Task: Create a due date automation trigger when advanced on, on the tuesday after a card is due add basic assigned to anyone at 11:00 AM.
Action: Mouse moved to (991, 311)
Screenshot: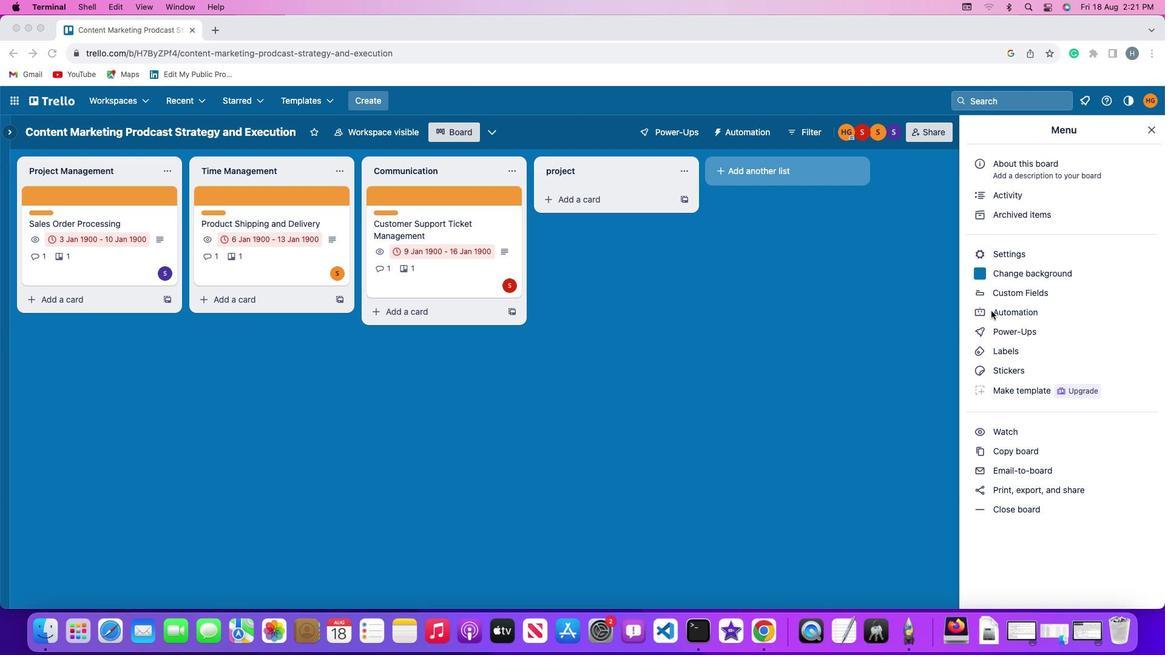 
Action: Mouse pressed left at (991, 311)
Screenshot: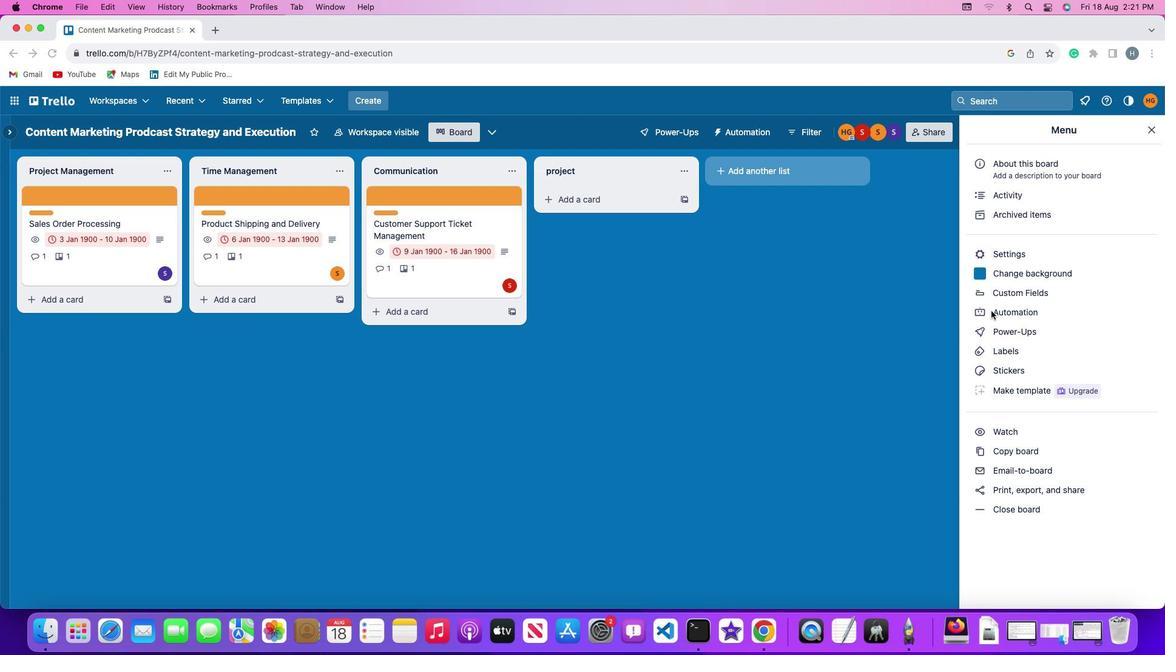 
Action: Mouse pressed left at (991, 311)
Screenshot: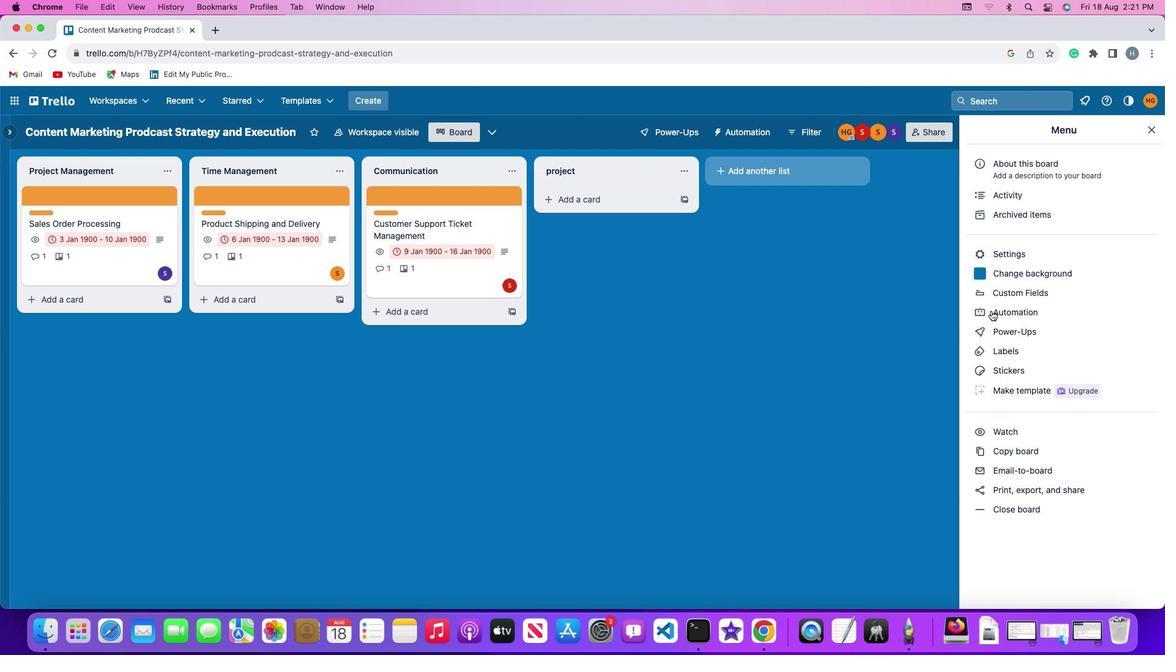 
Action: Mouse moved to (61, 285)
Screenshot: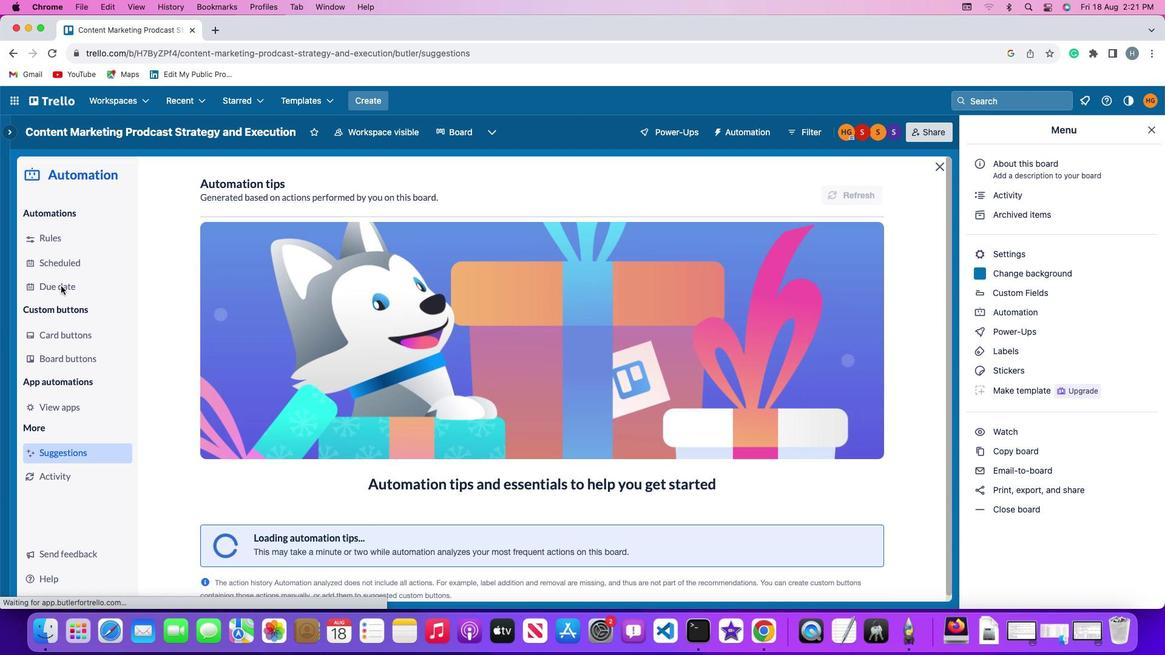 
Action: Mouse pressed left at (61, 285)
Screenshot: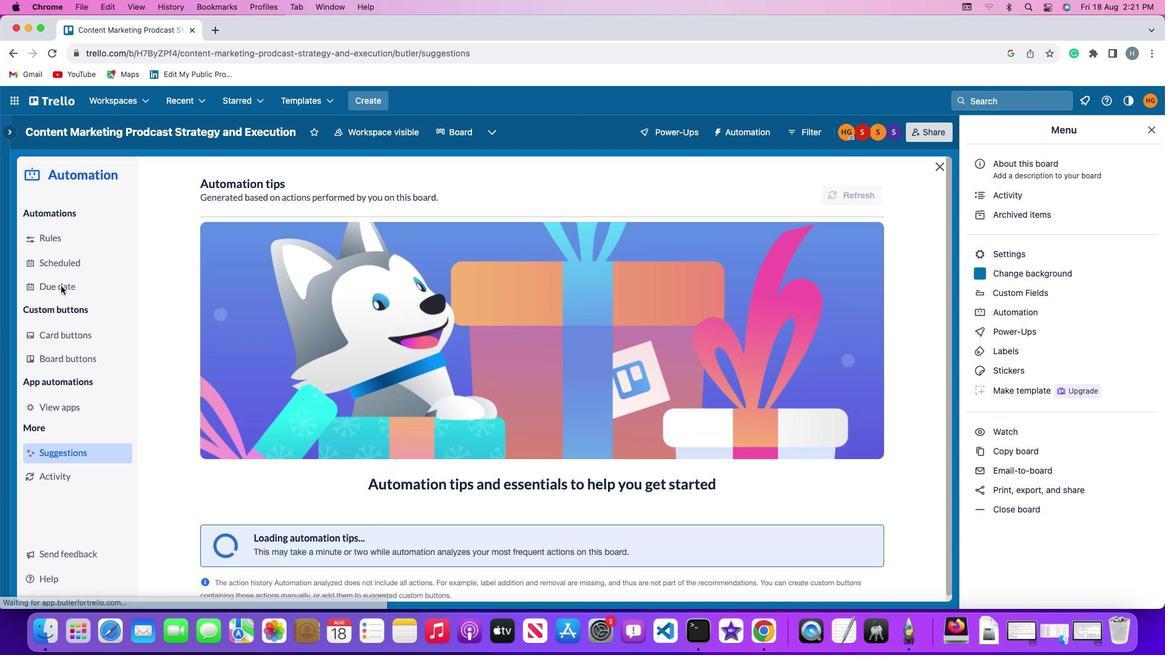 
Action: Mouse moved to (803, 184)
Screenshot: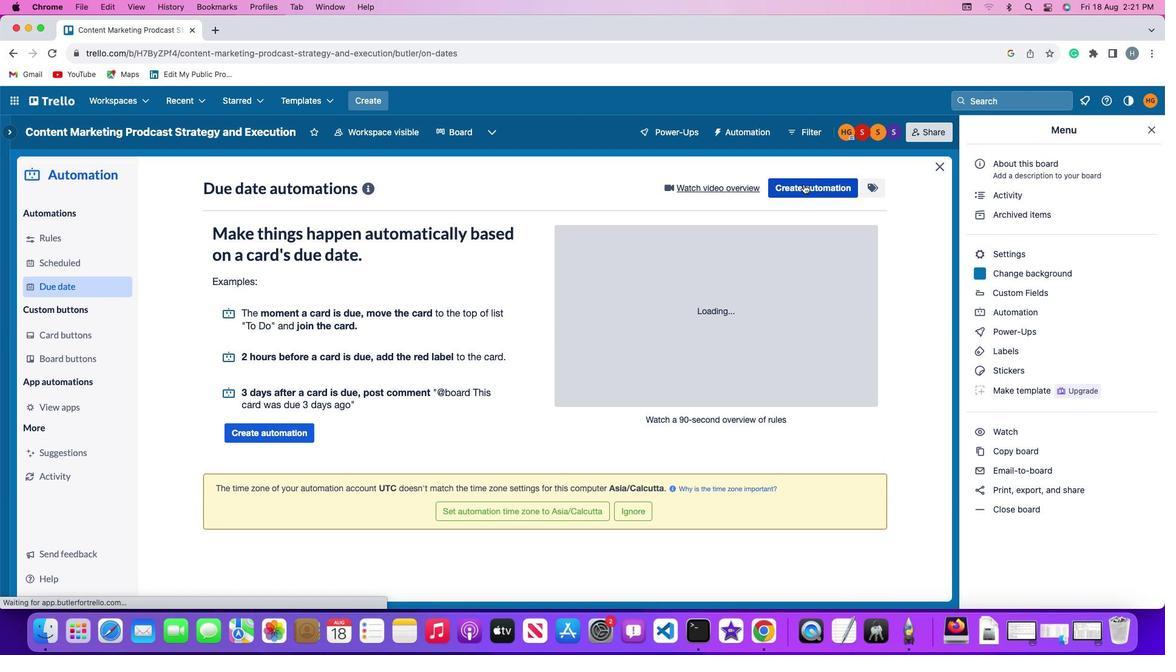 
Action: Mouse pressed left at (803, 184)
Screenshot: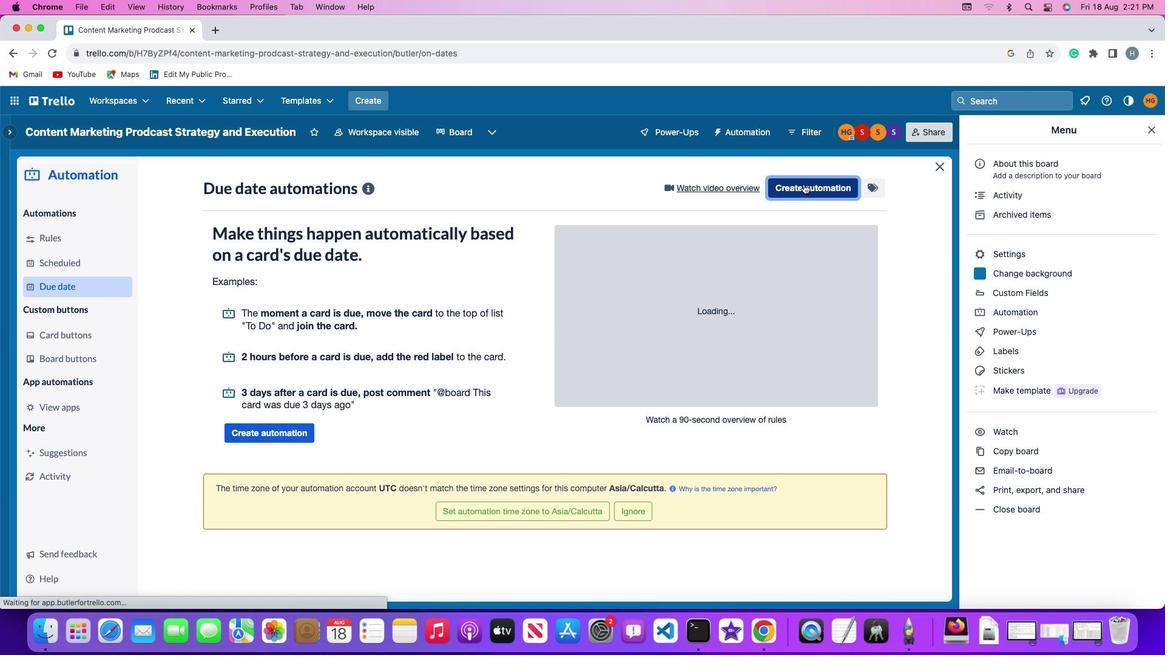 
Action: Mouse moved to (230, 301)
Screenshot: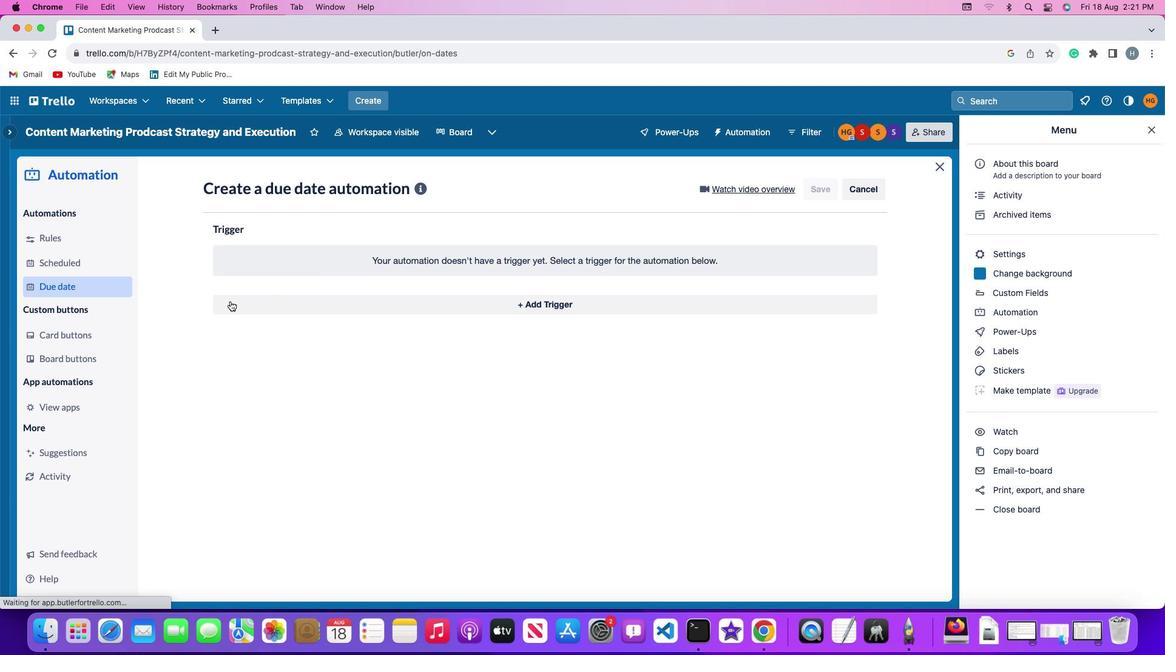 
Action: Mouse pressed left at (230, 301)
Screenshot: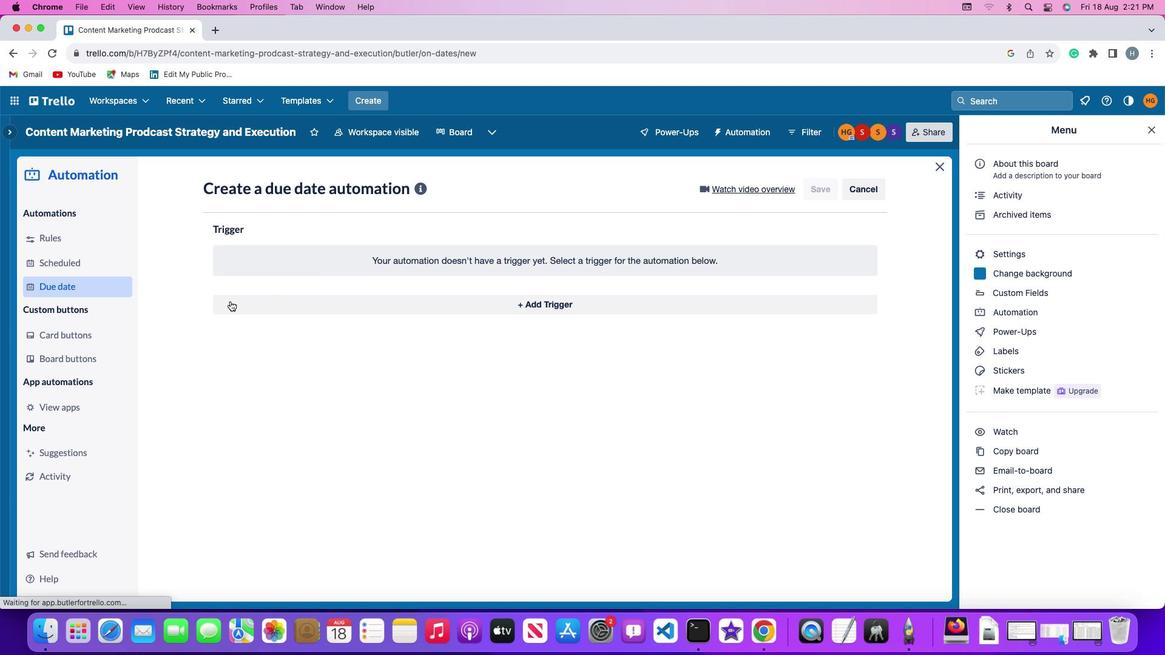 
Action: Mouse moved to (254, 529)
Screenshot: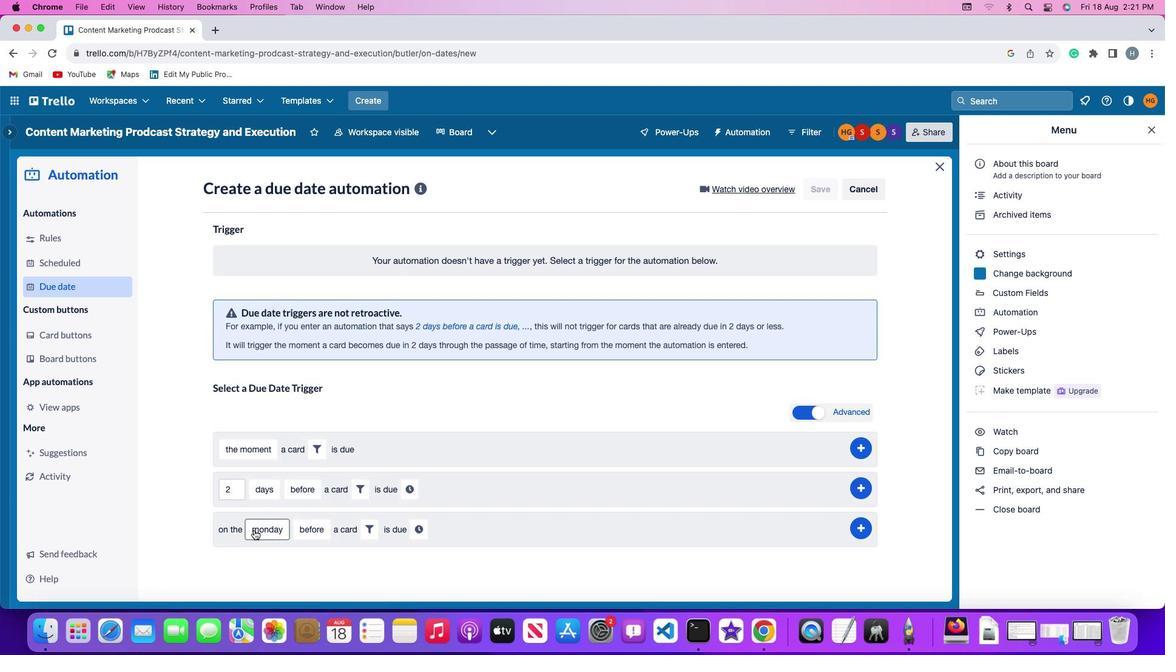 
Action: Mouse pressed left at (254, 529)
Screenshot: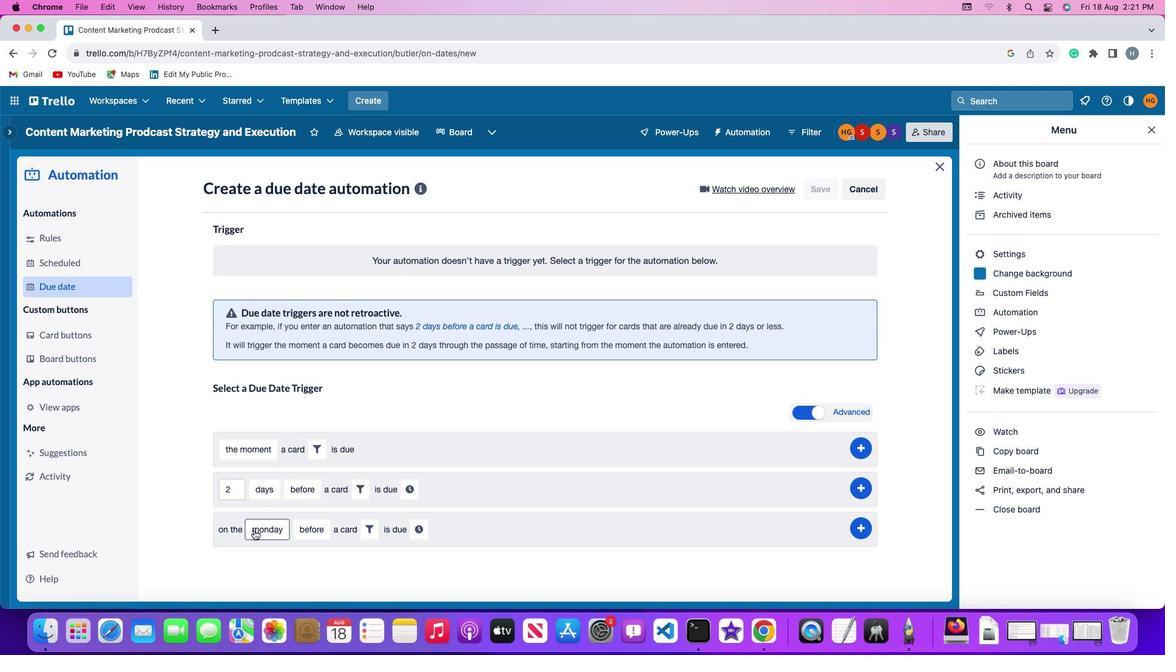 
Action: Mouse moved to (270, 387)
Screenshot: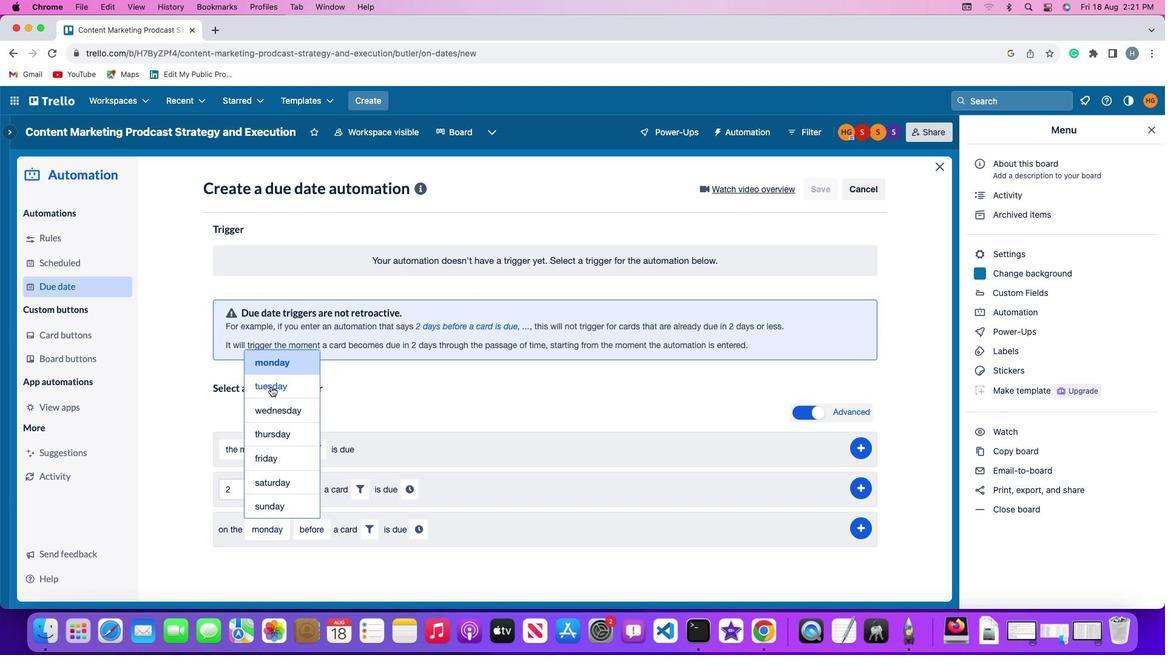 
Action: Mouse pressed left at (270, 387)
Screenshot: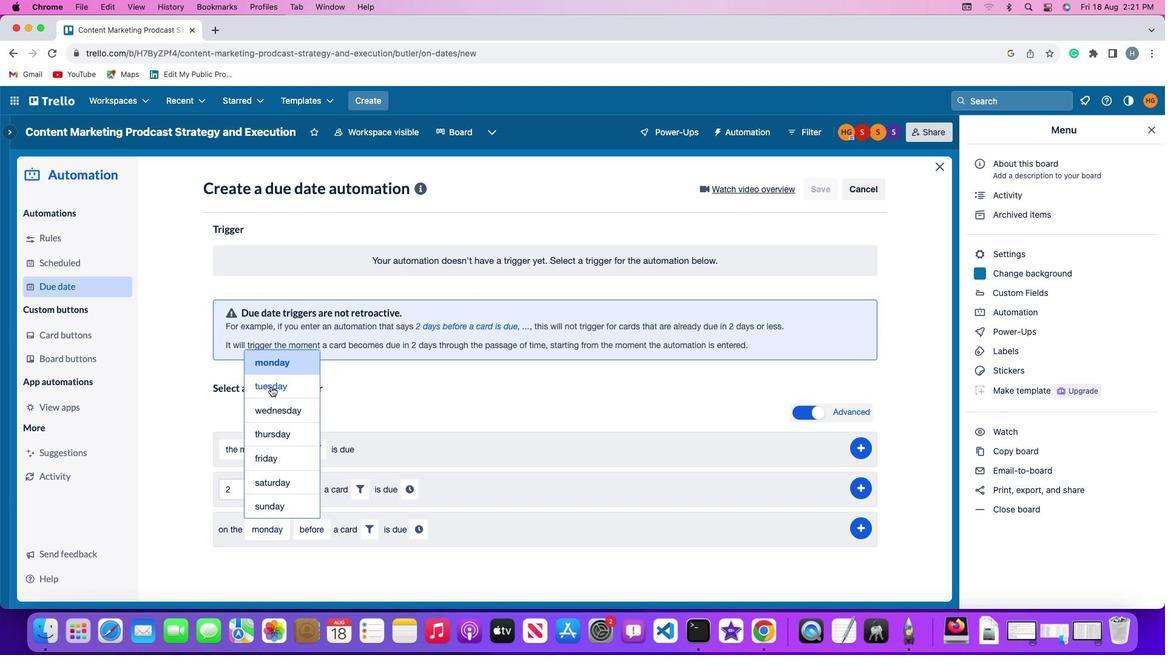 
Action: Mouse moved to (311, 535)
Screenshot: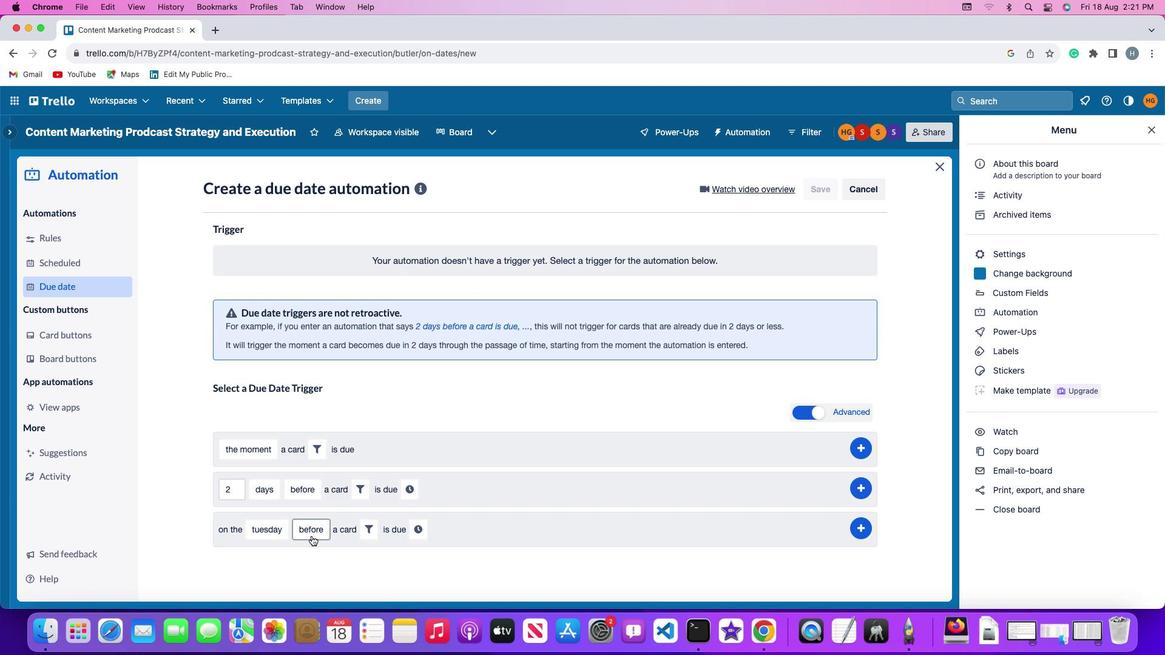 
Action: Mouse pressed left at (311, 535)
Screenshot: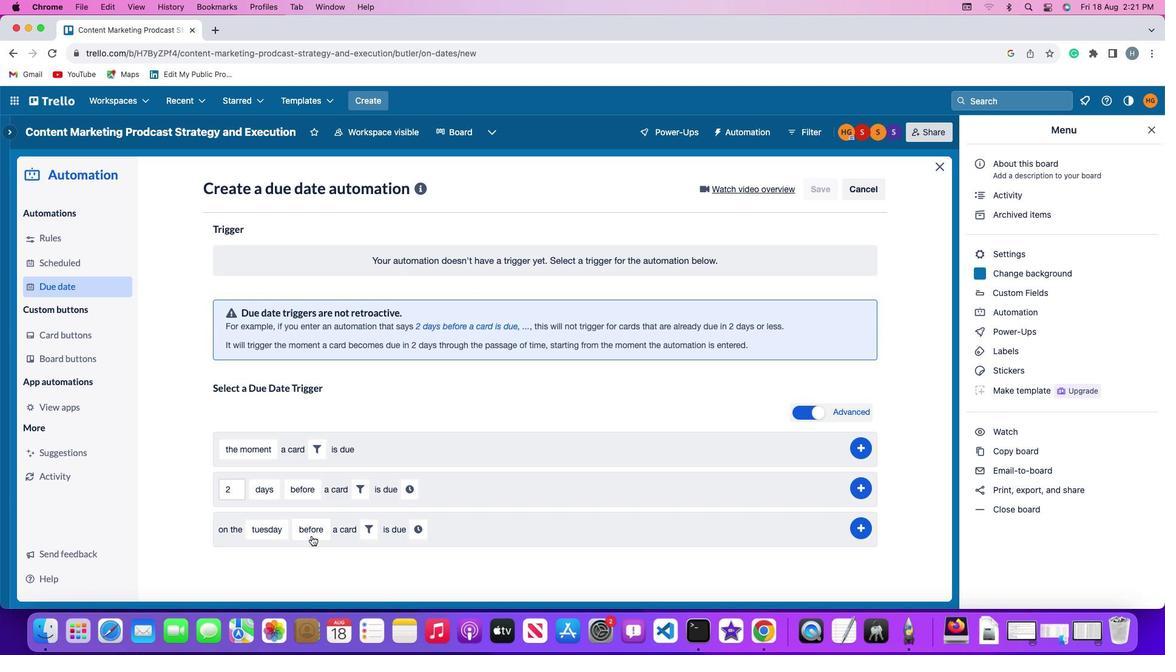 
Action: Mouse moved to (328, 456)
Screenshot: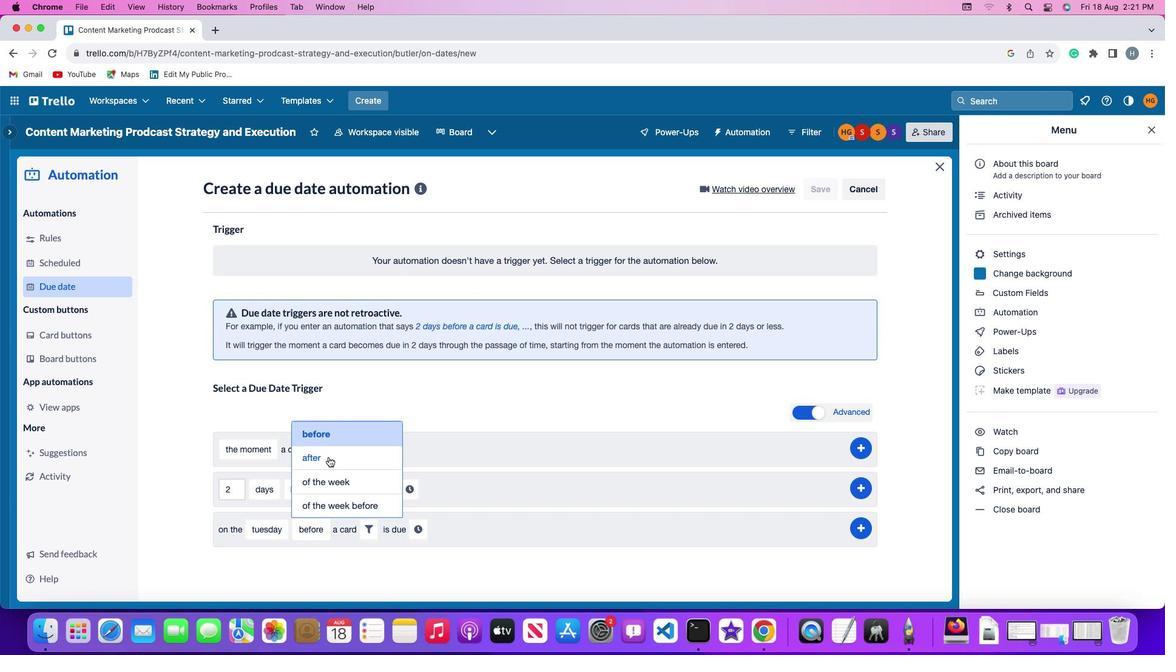 
Action: Mouse pressed left at (328, 456)
Screenshot: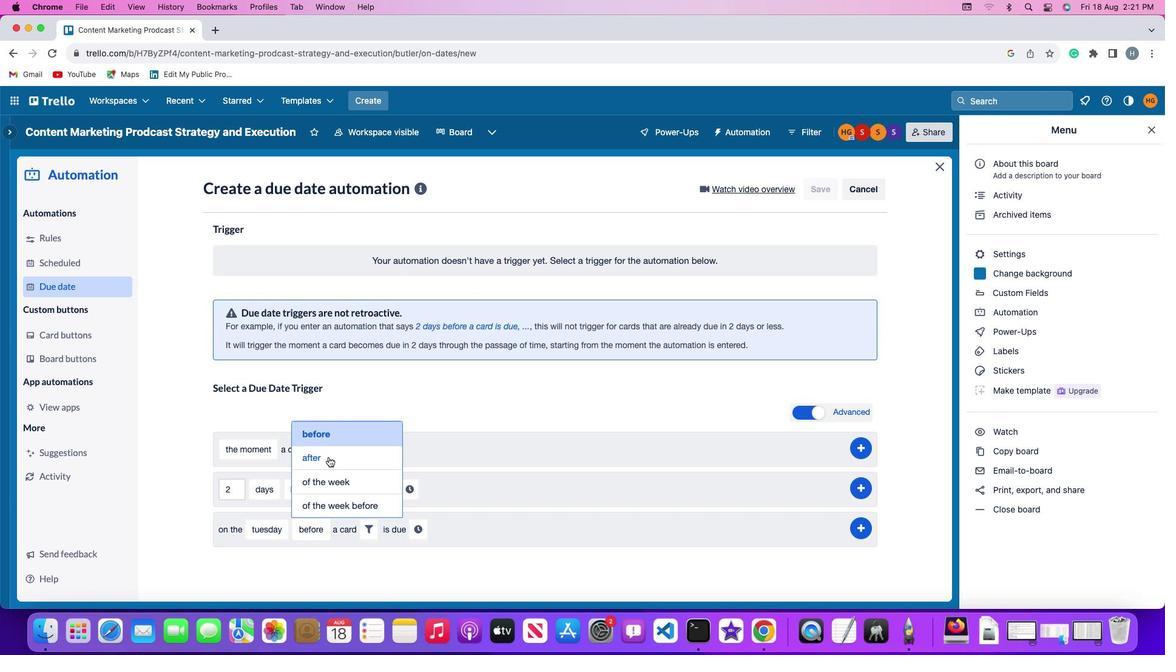 
Action: Mouse moved to (364, 524)
Screenshot: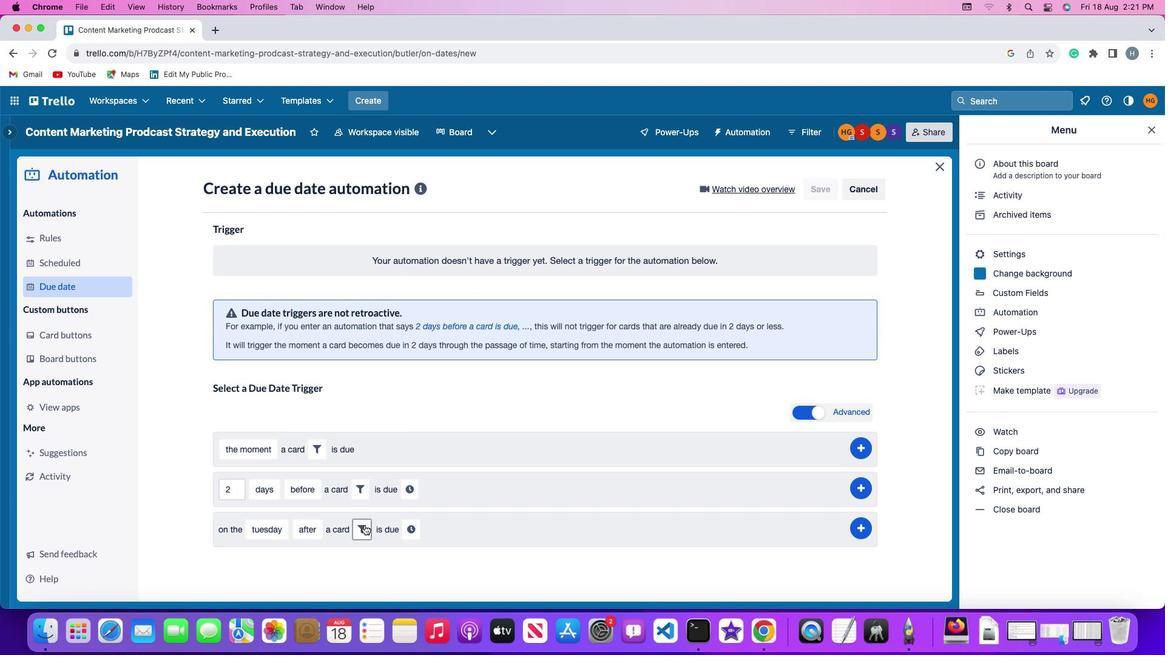 
Action: Mouse pressed left at (364, 524)
Screenshot: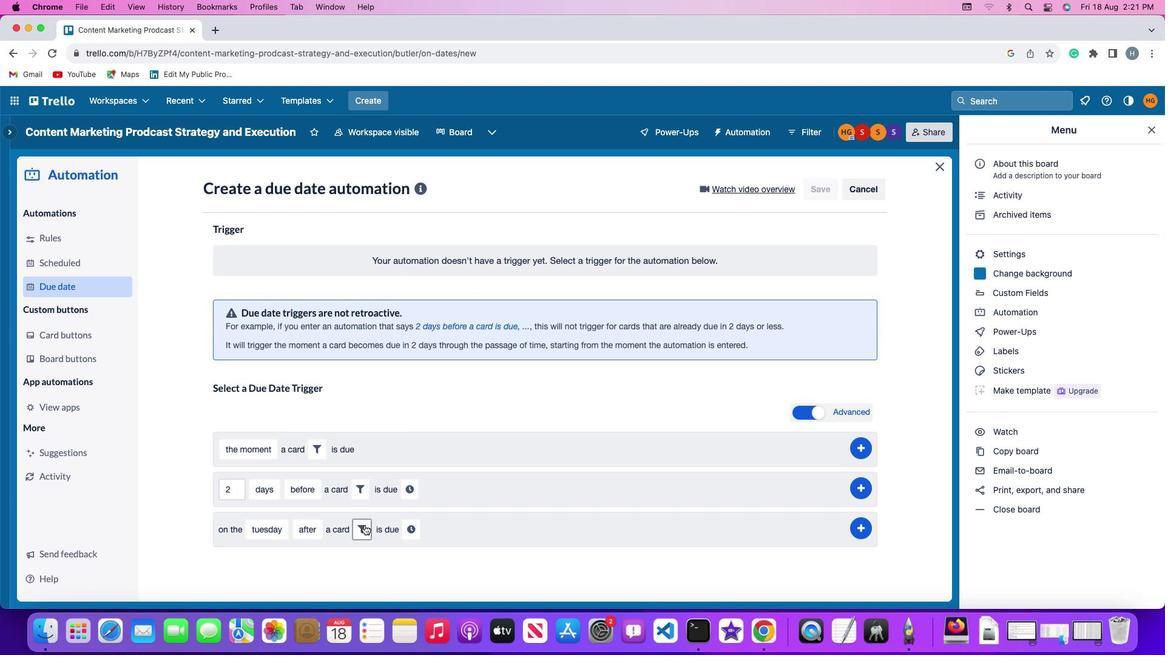 
Action: Mouse moved to (337, 560)
Screenshot: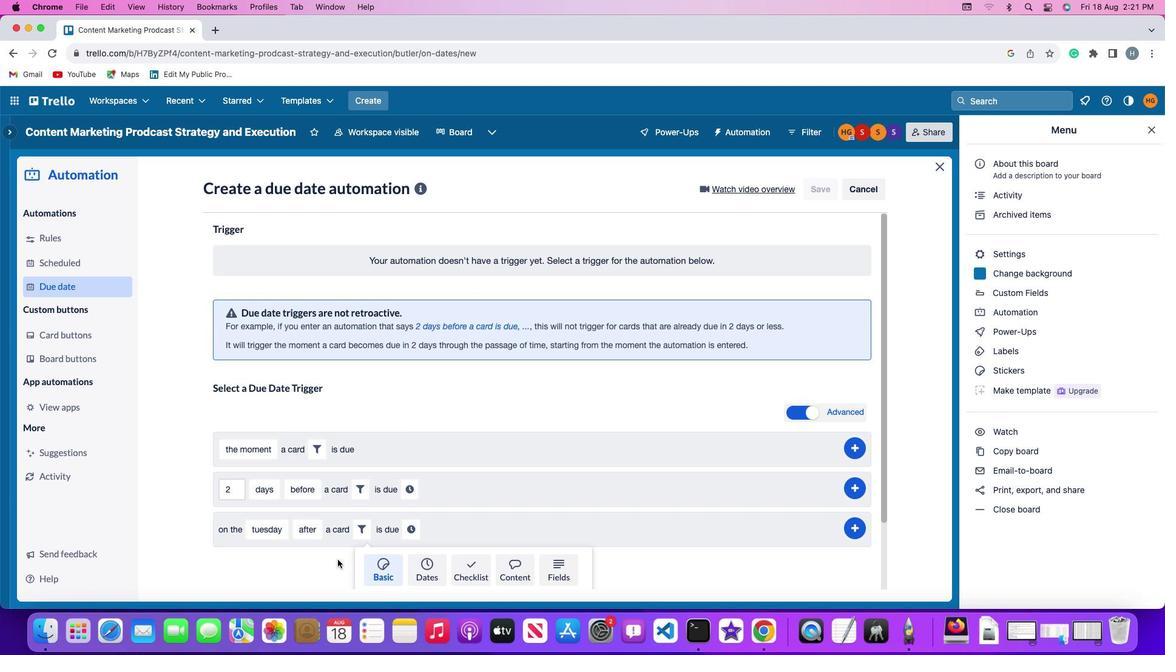 
Action: Mouse scrolled (337, 560) with delta (0, 0)
Screenshot: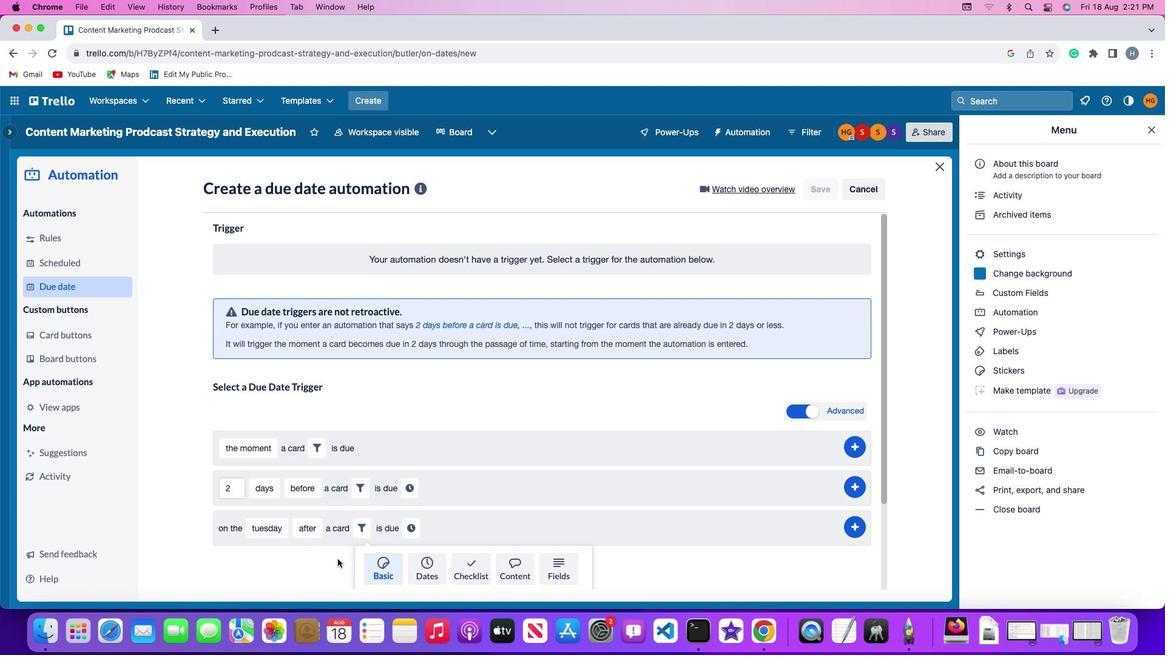 
Action: Mouse scrolled (337, 560) with delta (0, 0)
Screenshot: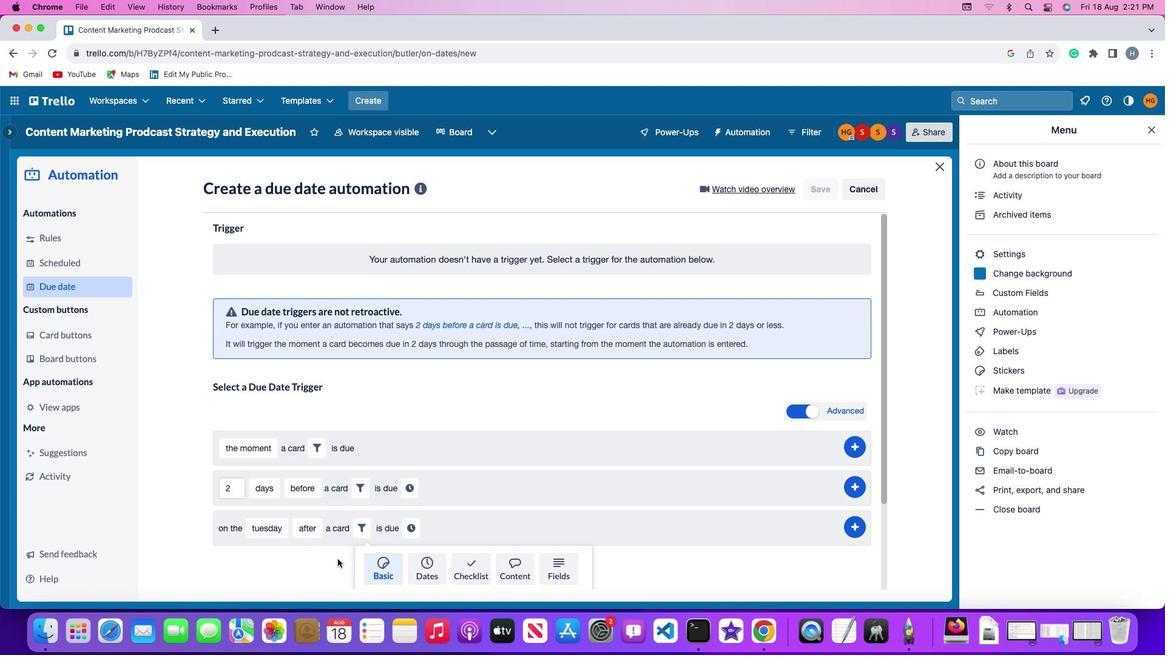 
Action: Mouse scrolled (337, 560) with delta (0, -1)
Screenshot: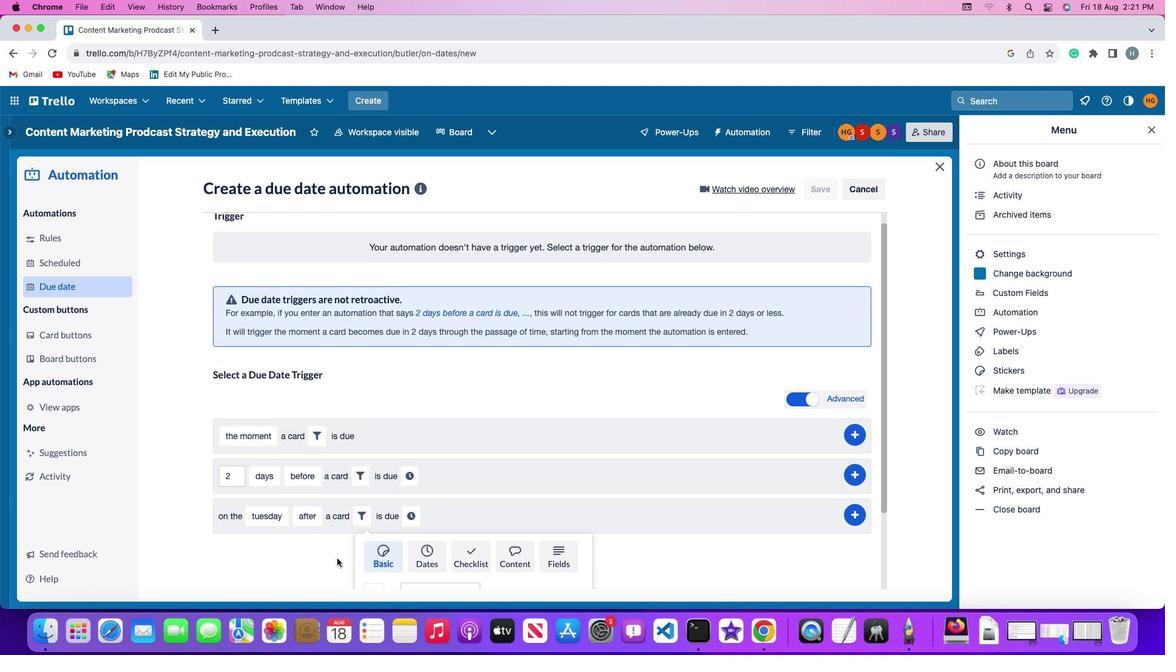 
Action: Mouse scrolled (337, 560) with delta (0, -3)
Screenshot: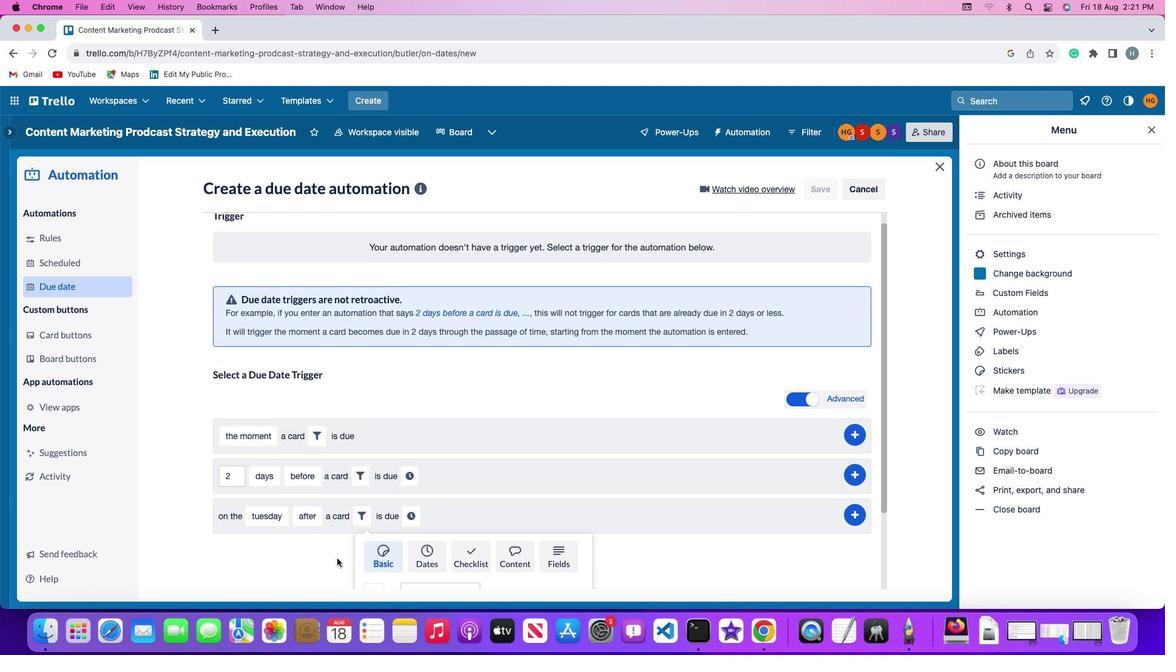 
Action: Mouse moved to (337, 559)
Screenshot: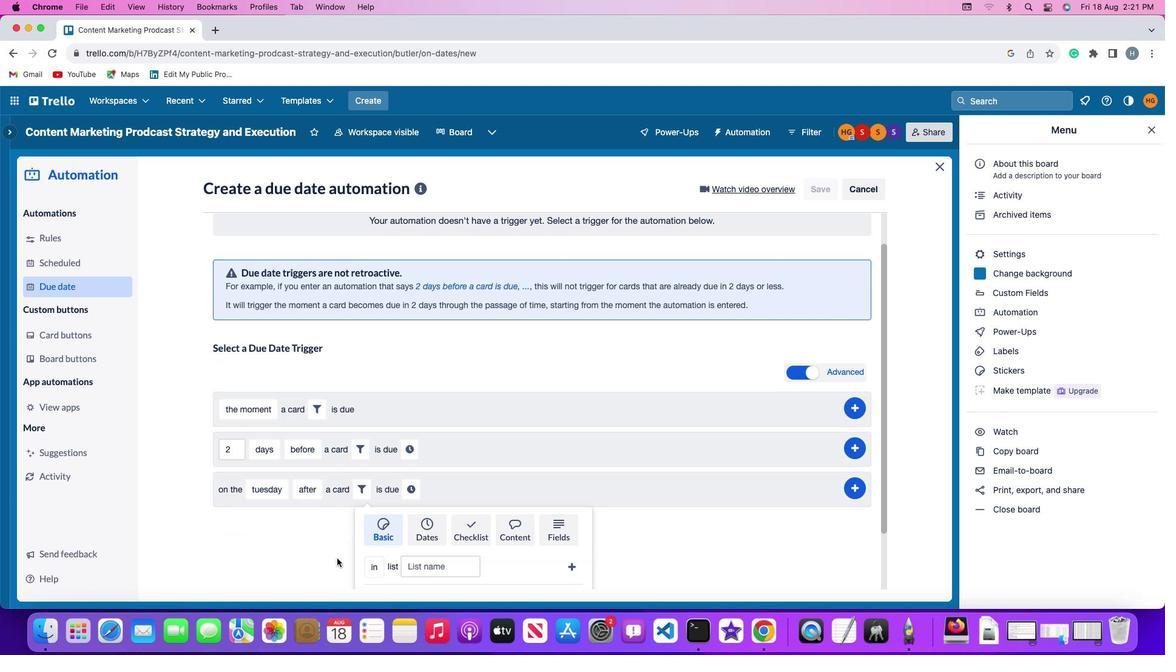 
Action: Mouse scrolled (337, 559) with delta (0, -3)
Screenshot: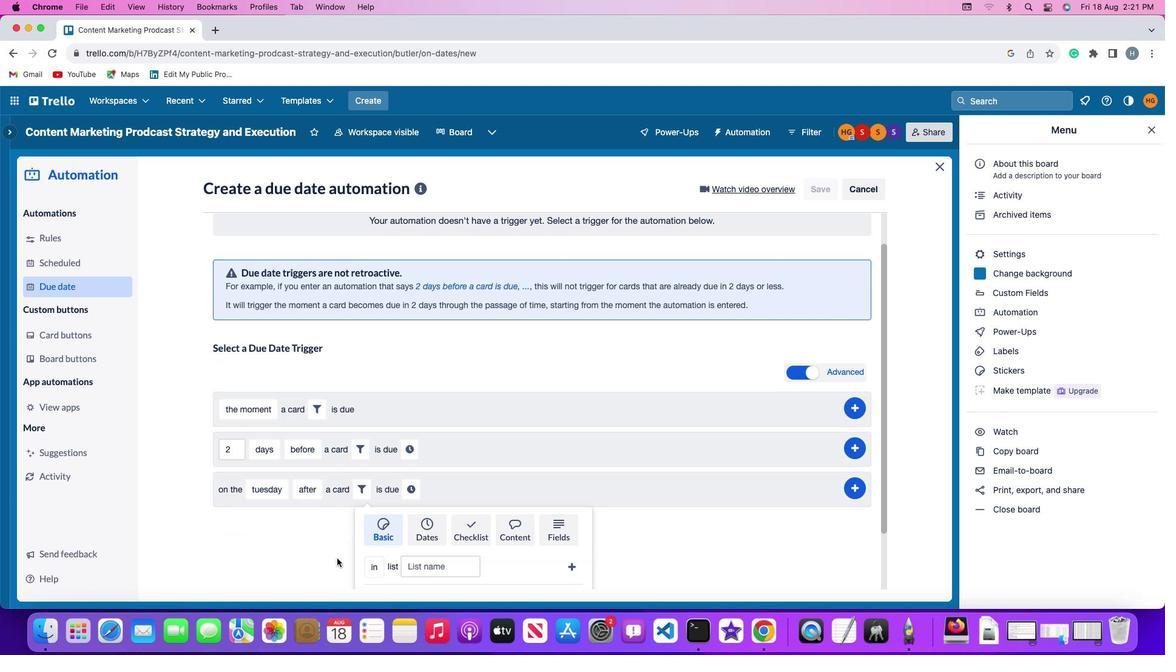 
Action: Mouse moved to (336, 558)
Screenshot: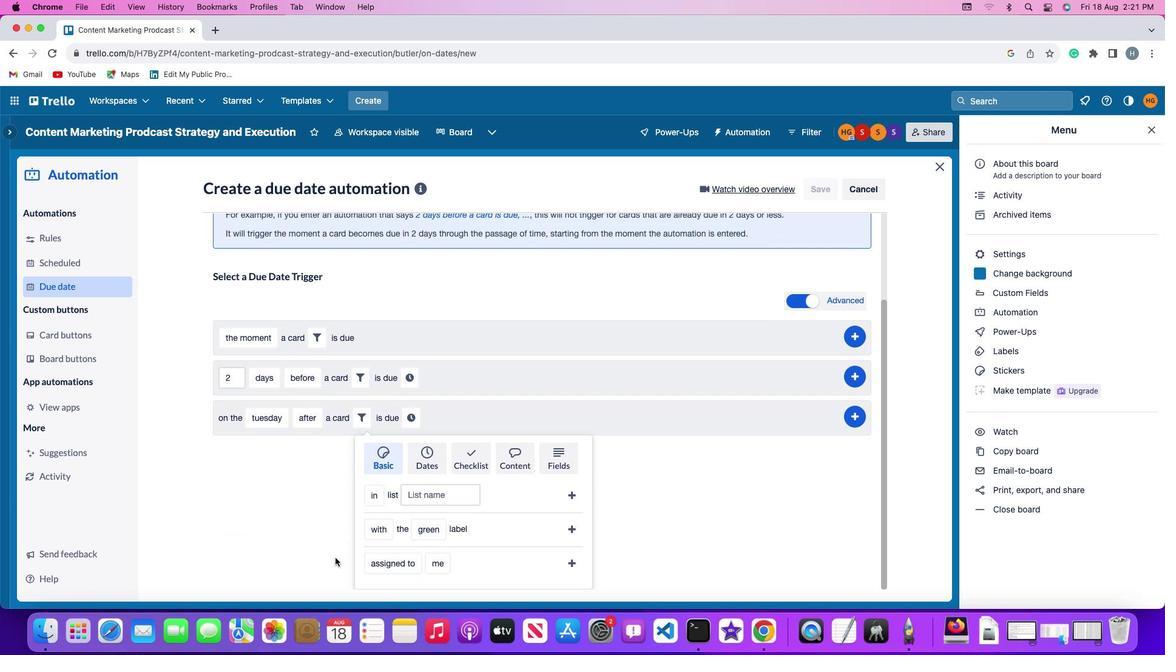 
Action: Mouse scrolled (336, 558) with delta (0, 0)
Screenshot: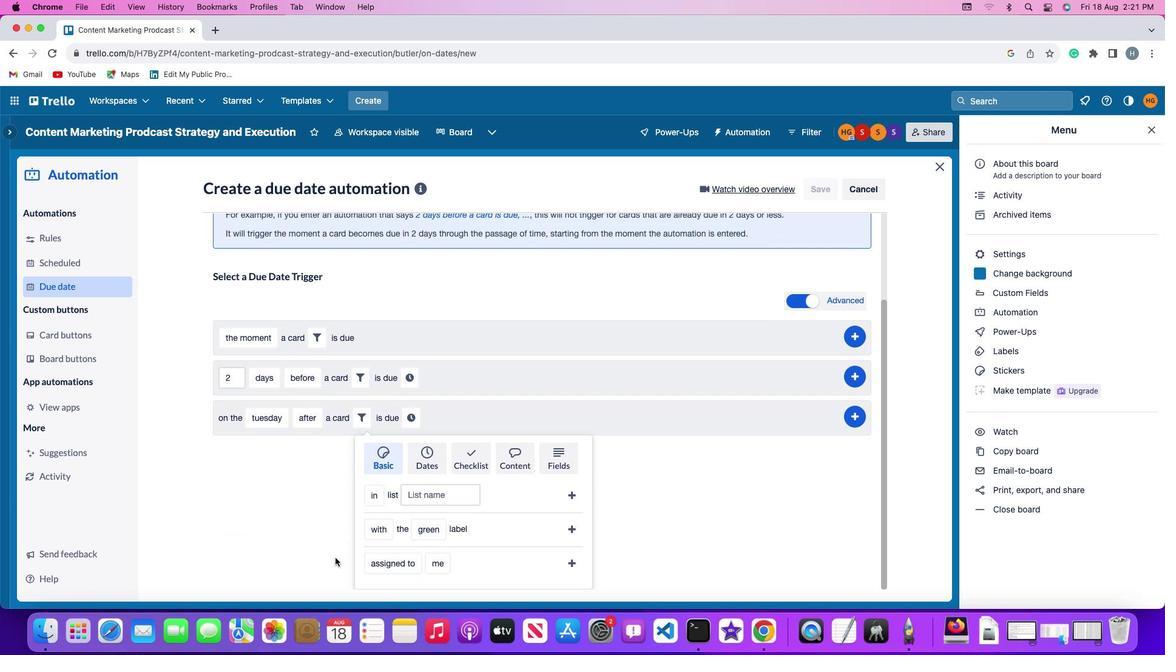 
Action: Mouse moved to (335, 558)
Screenshot: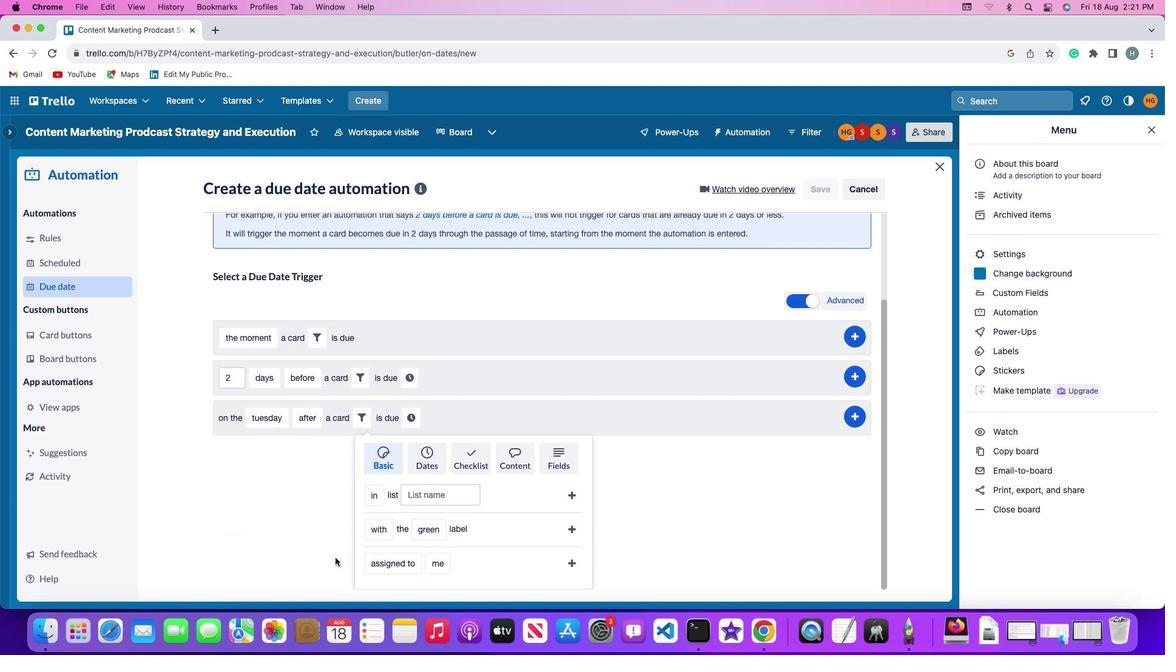 
Action: Mouse scrolled (335, 558) with delta (0, 0)
Screenshot: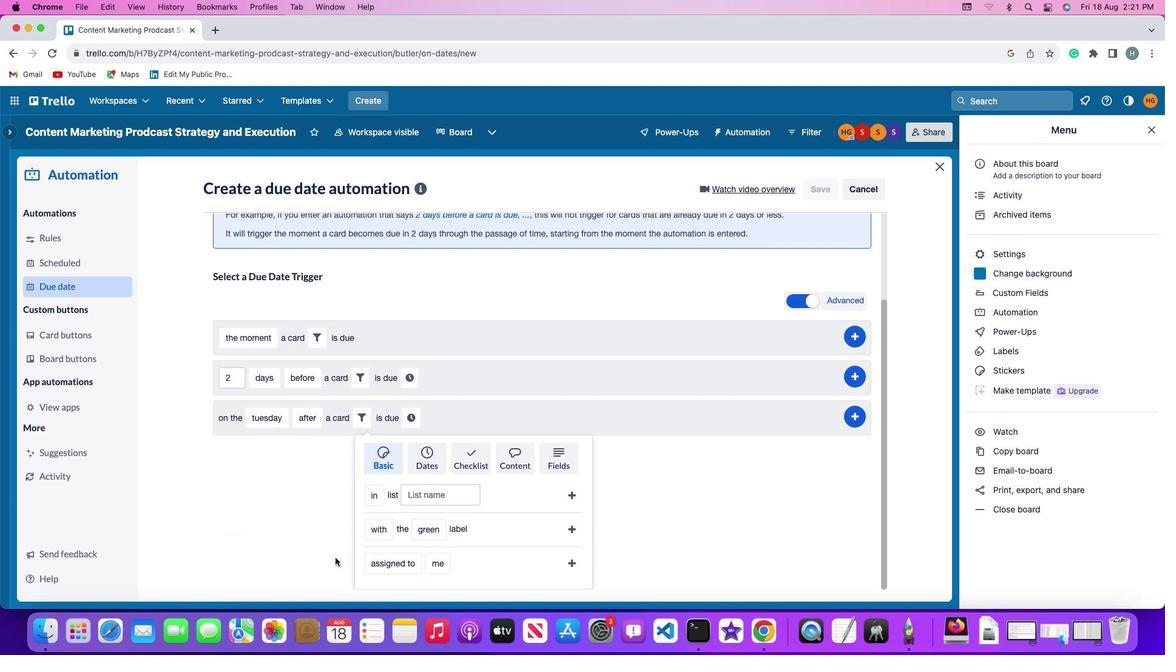 
Action: Mouse scrolled (335, 558) with delta (0, -1)
Screenshot: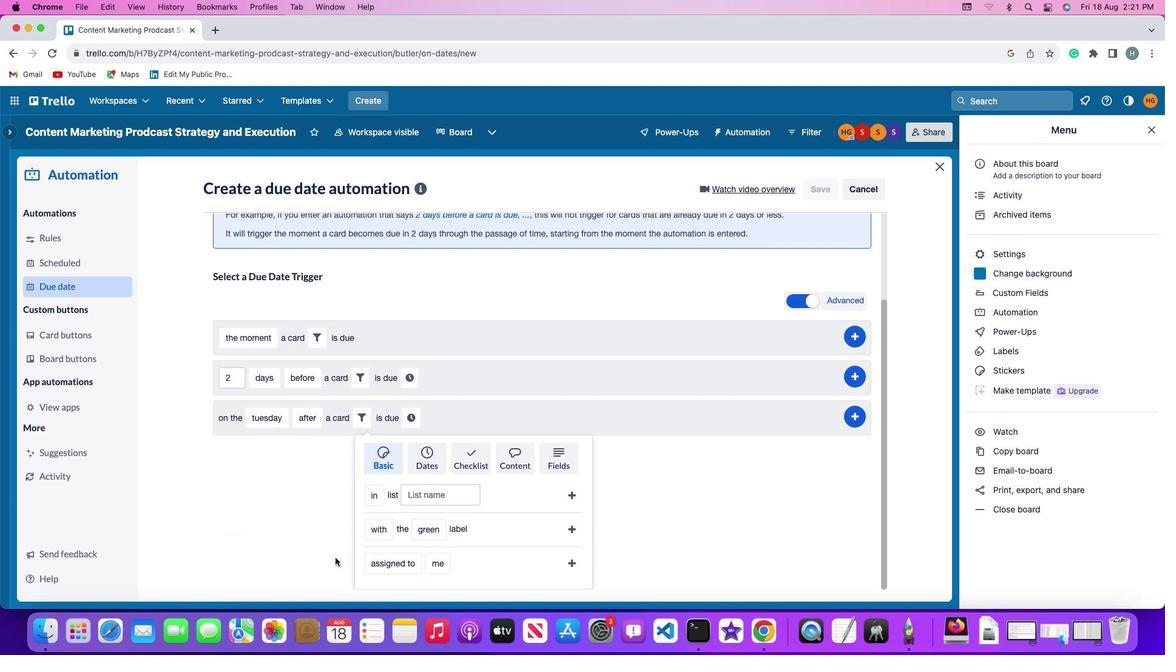 
Action: Mouse scrolled (335, 558) with delta (0, -3)
Screenshot: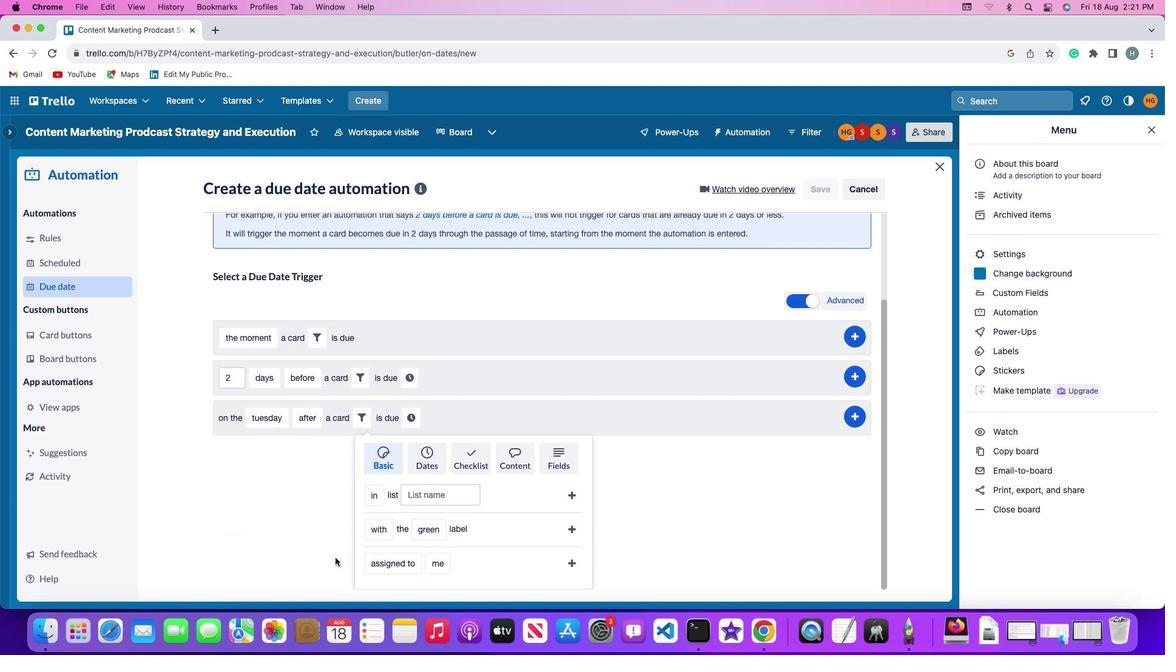 
Action: Mouse scrolled (335, 558) with delta (0, -3)
Screenshot: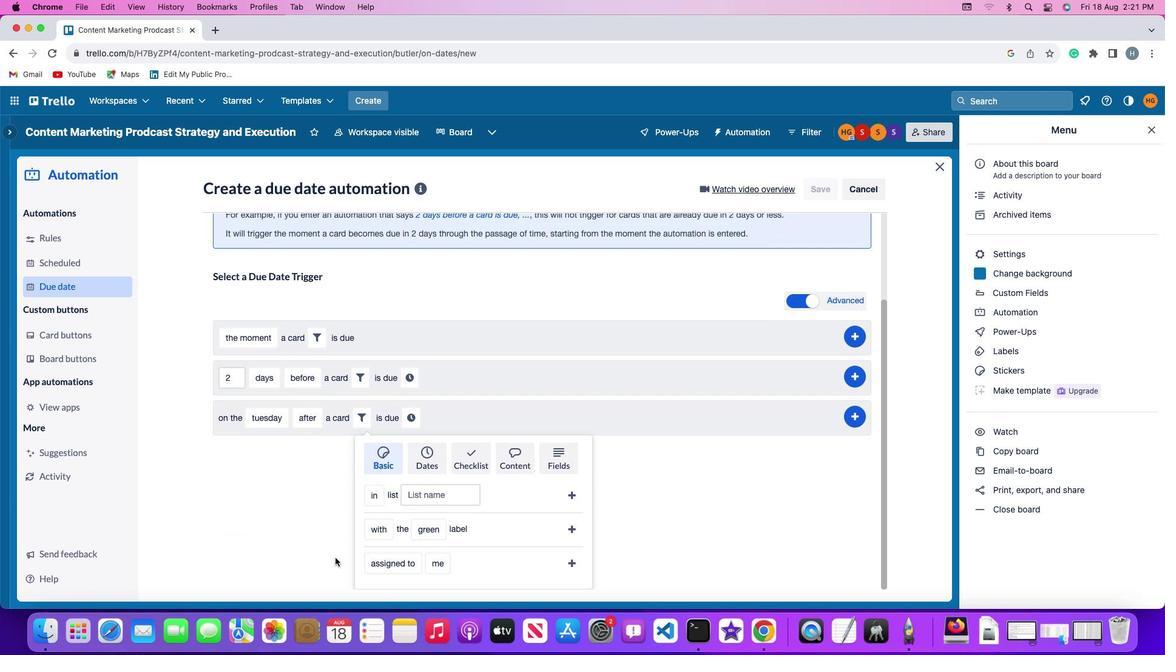 
Action: Mouse moved to (384, 567)
Screenshot: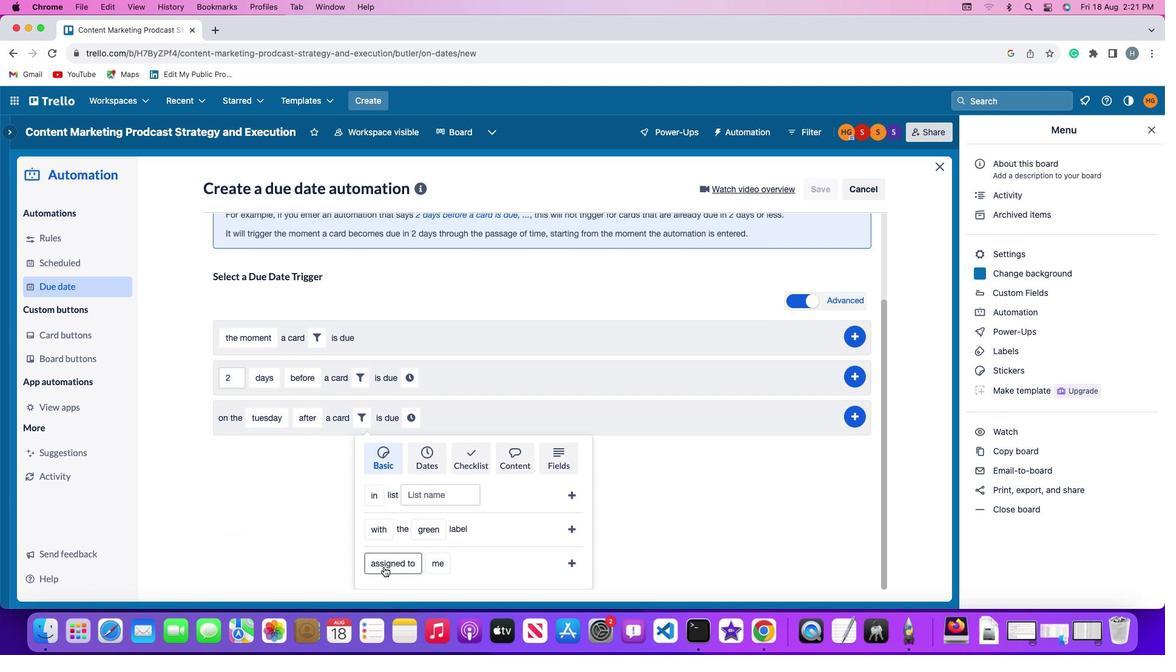 
Action: Mouse pressed left at (384, 567)
Screenshot: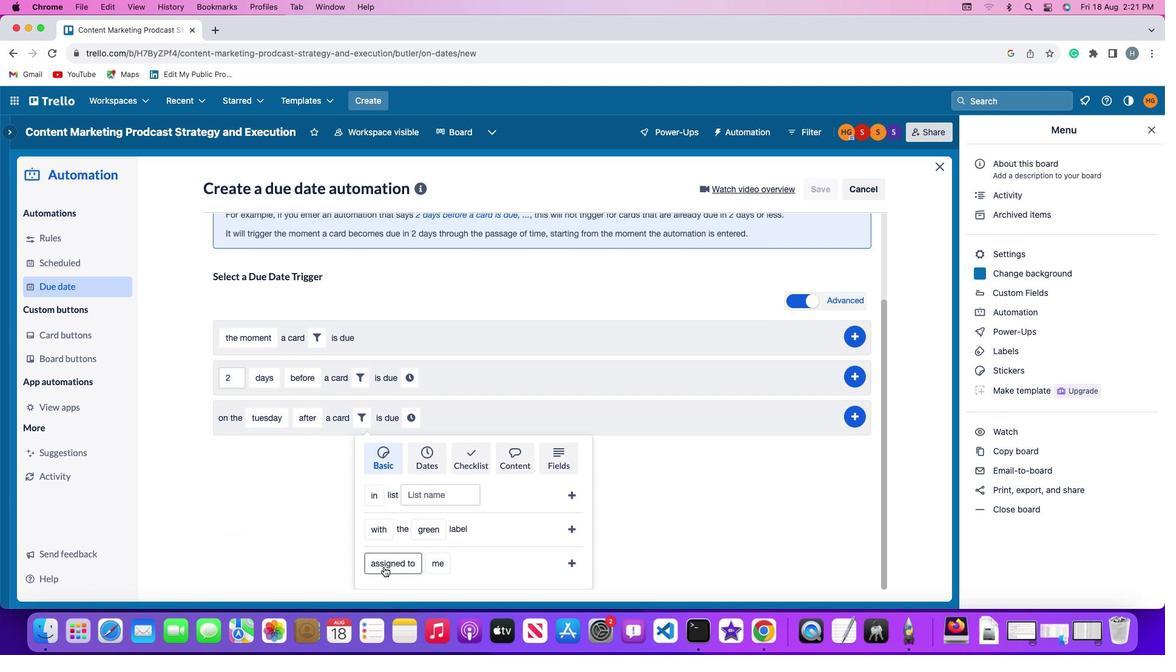 
Action: Mouse moved to (399, 492)
Screenshot: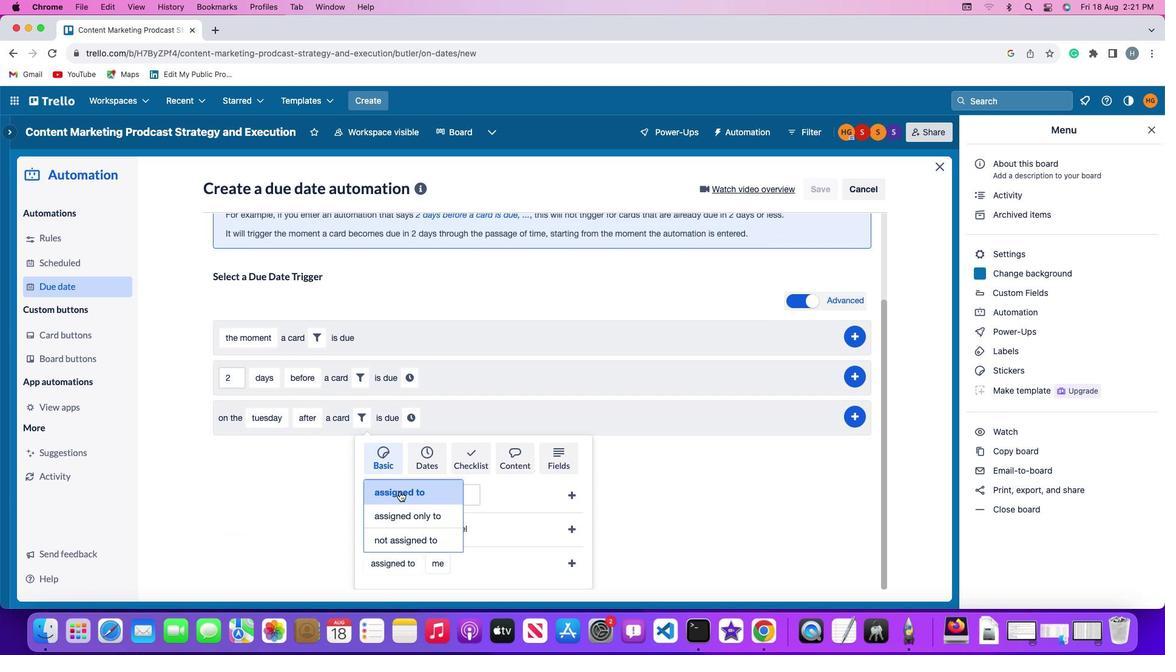 
Action: Mouse pressed left at (399, 492)
Screenshot: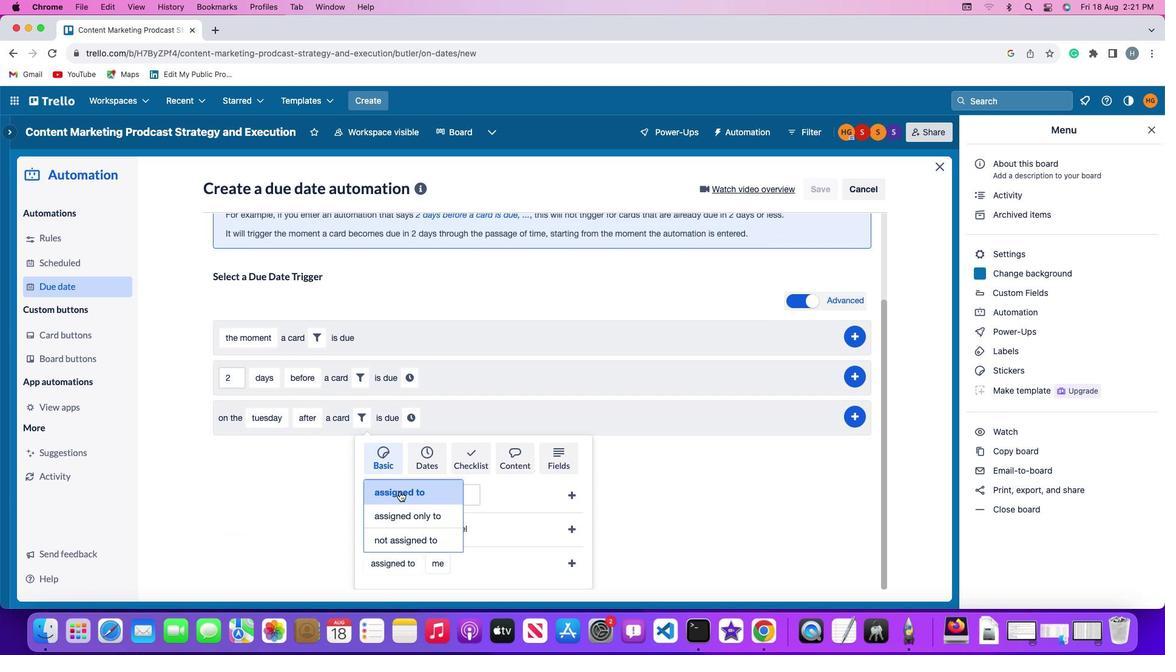 
Action: Mouse moved to (434, 571)
Screenshot: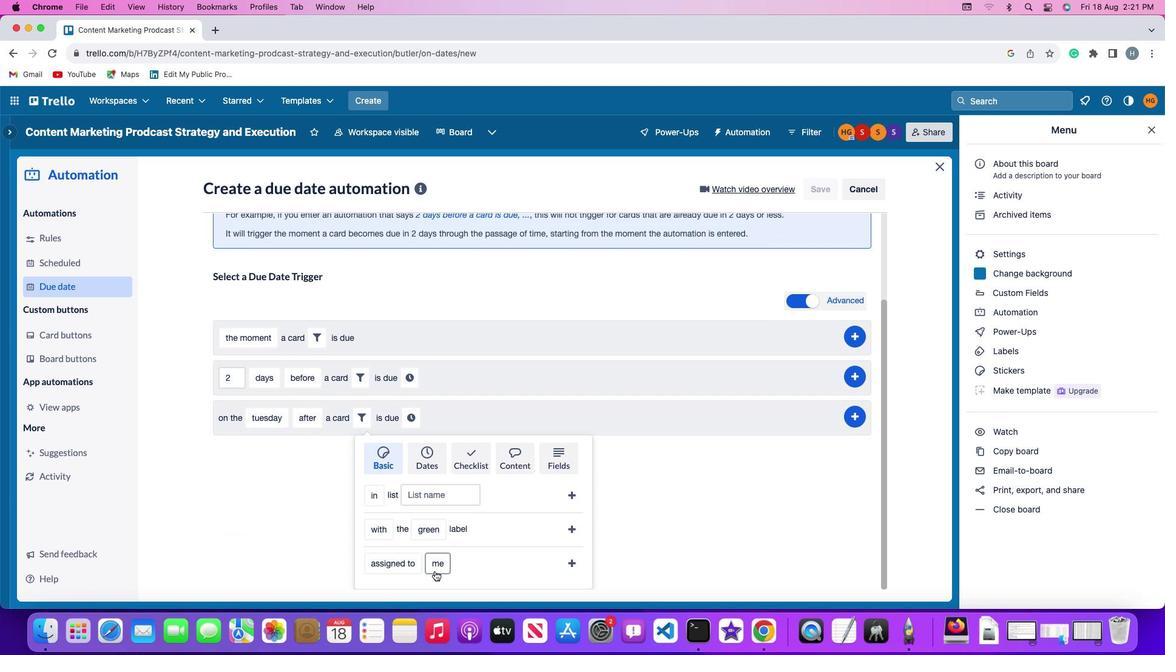 
Action: Mouse pressed left at (434, 571)
Screenshot: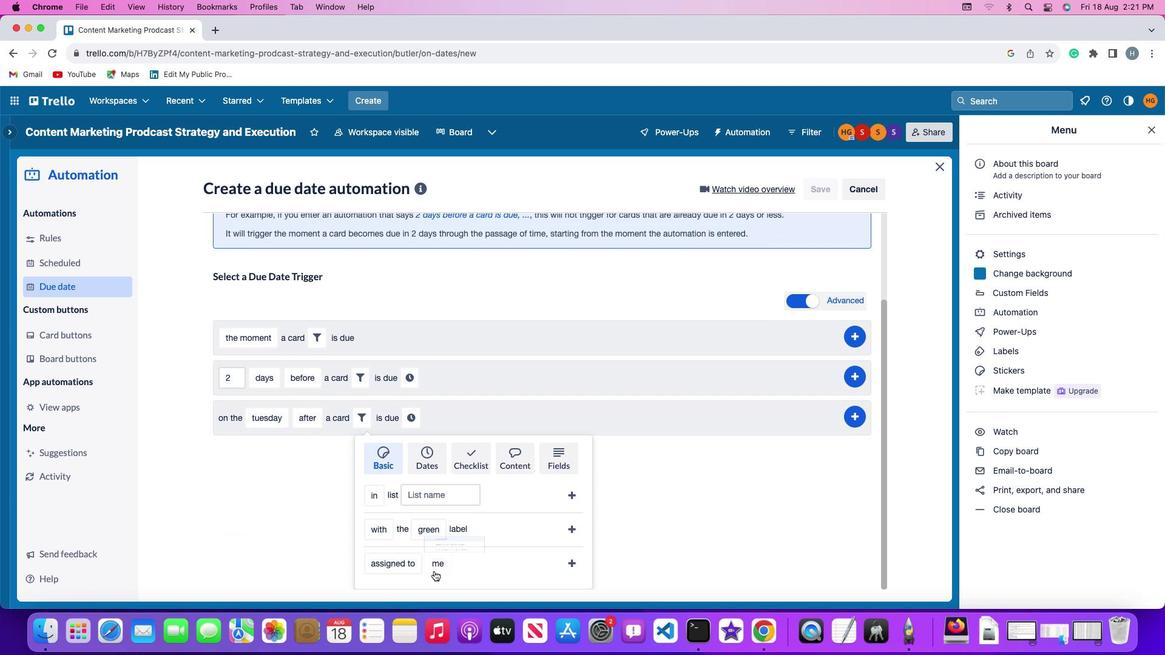 
Action: Mouse moved to (450, 508)
Screenshot: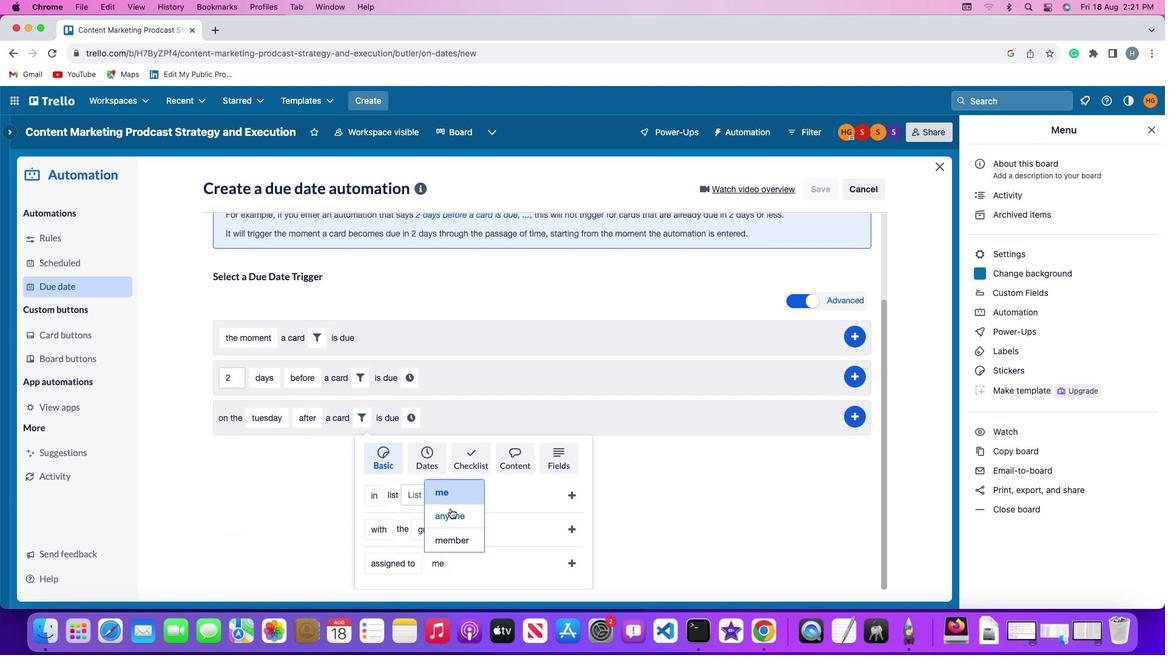 
Action: Mouse pressed left at (450, 508)
Screenshot: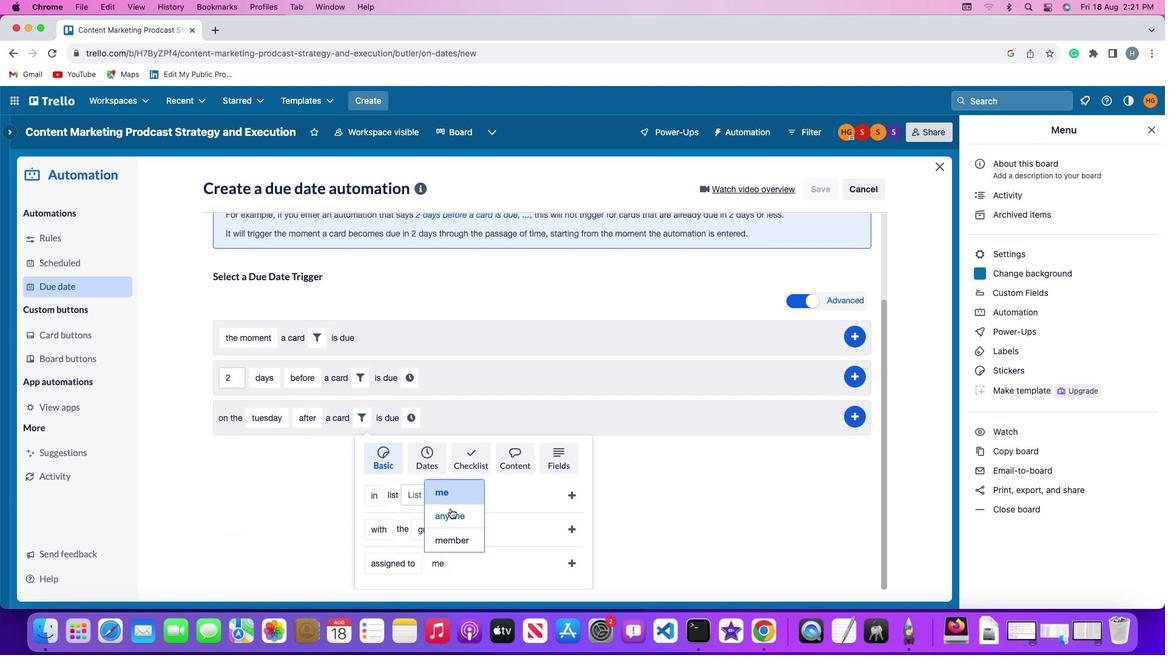
Action: Mouse moved to (573, 563)
Screenshot: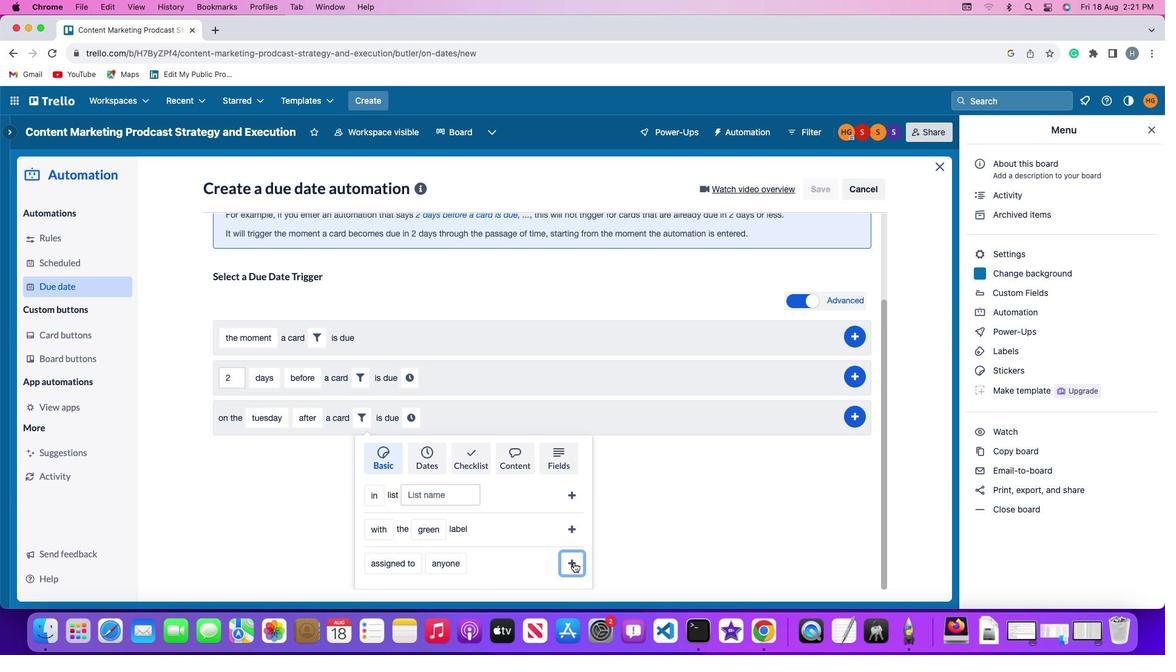 
Action: Mouse pressed left at (573, 563)
Screenshot: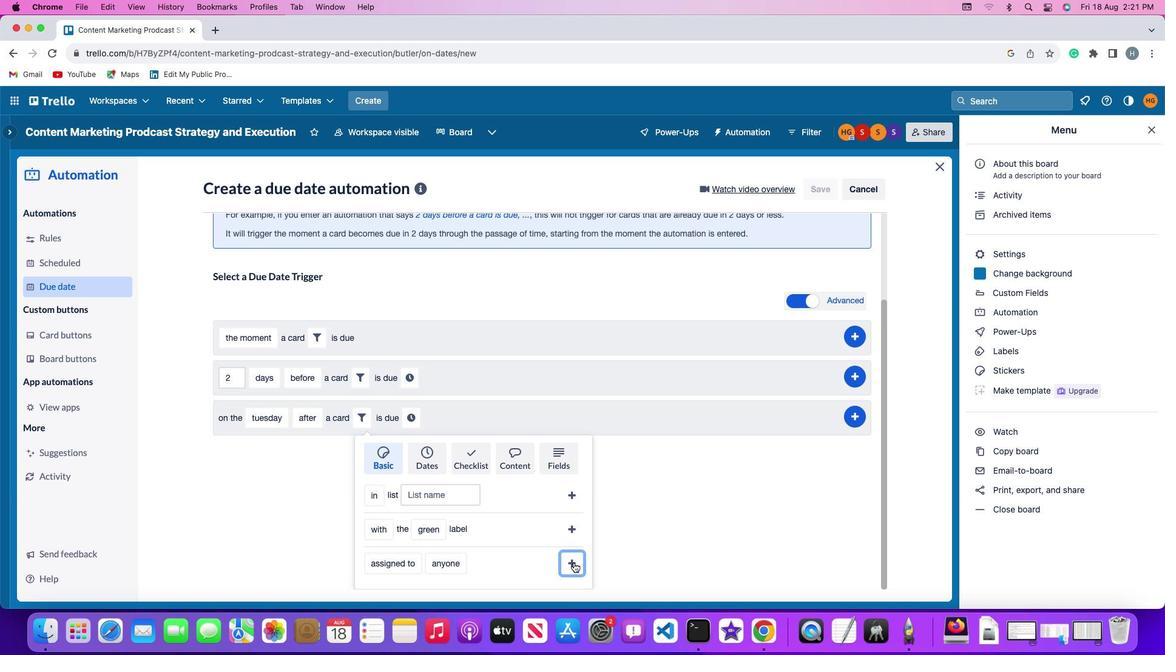 
Action: Mouse moved to (517, 529)
Screenshot: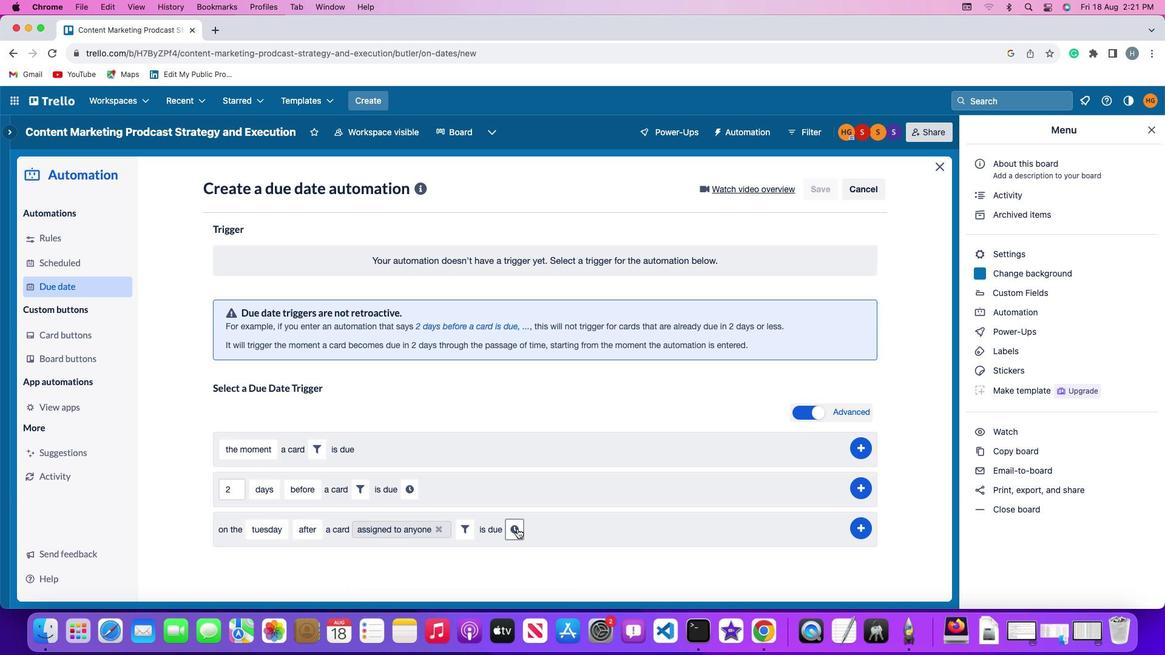 
Action: Mouse pressed left at (517, 529)
Screenshot: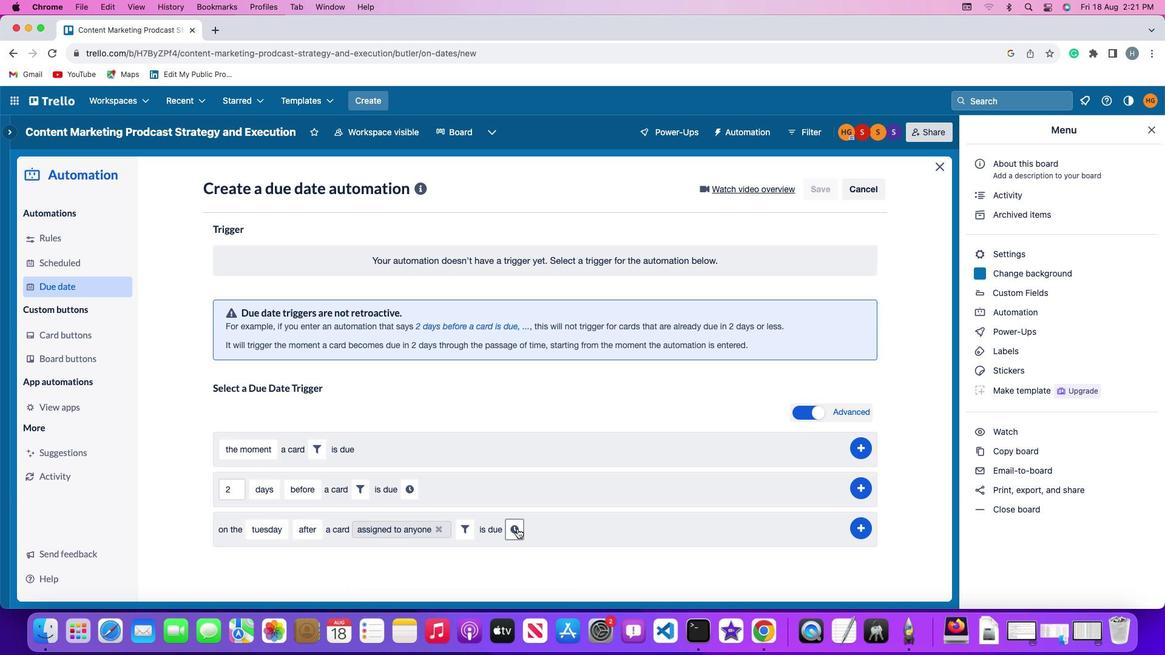 
Action: Mouse moved to (540, 531)
Screenshot: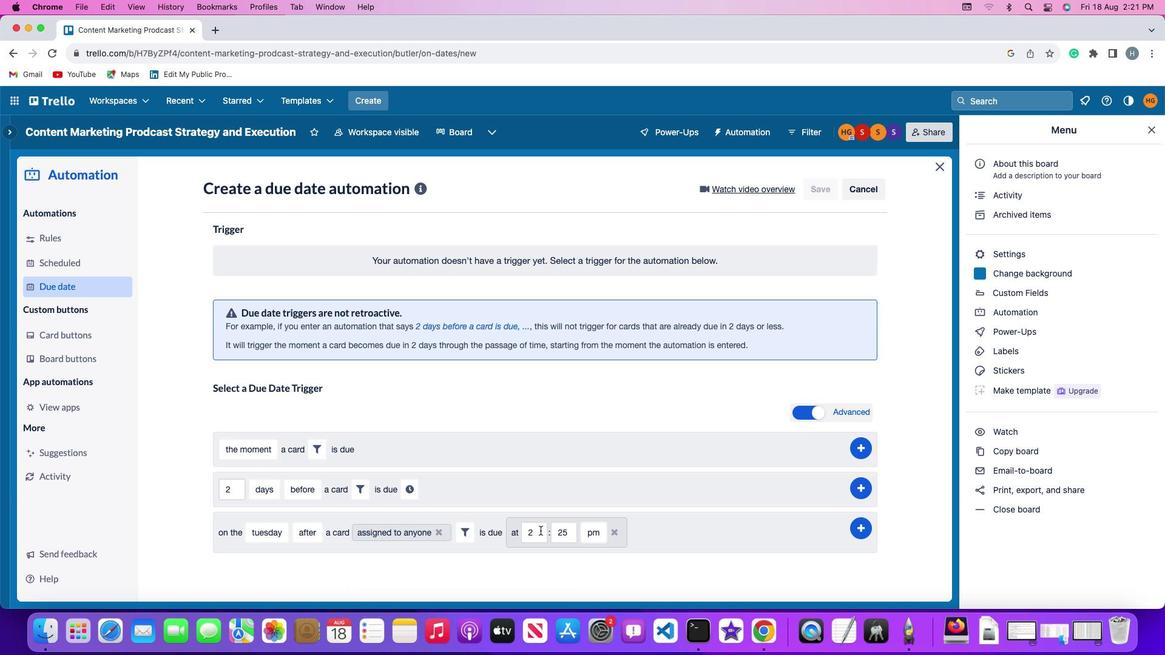 
Action: Mouse pressed left at (540, 531)
Screenshot: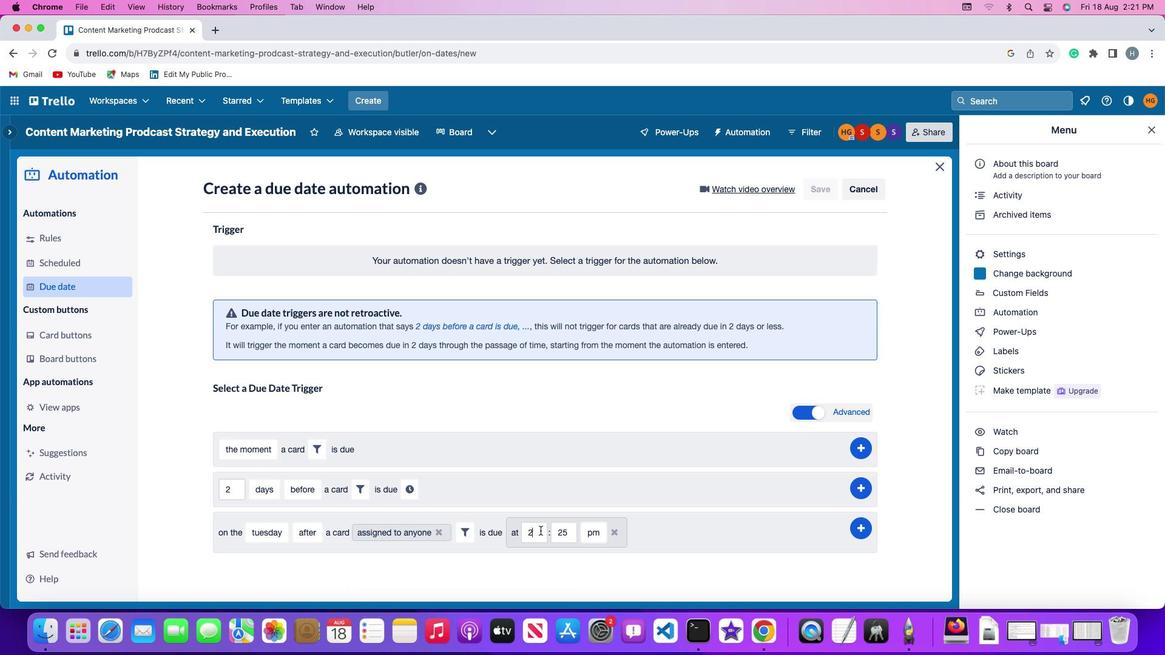 
Action: Key pressed Key.backspace'1''1'
Screenshot: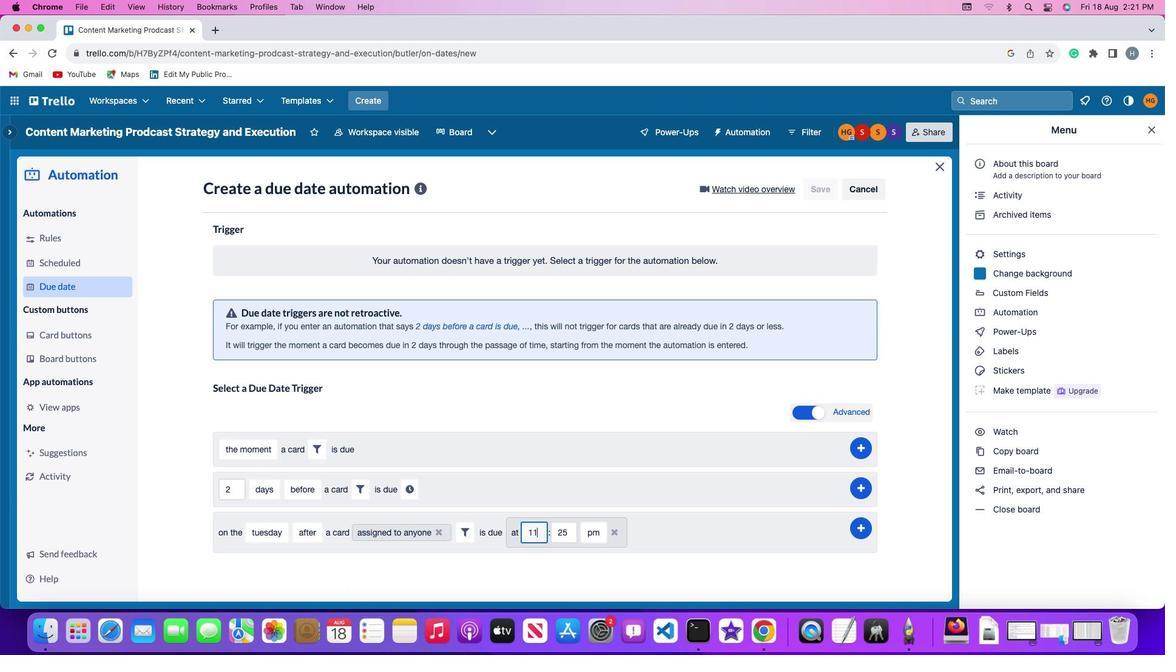 
Action: Mouse moved to (564, 532)
Screenshot: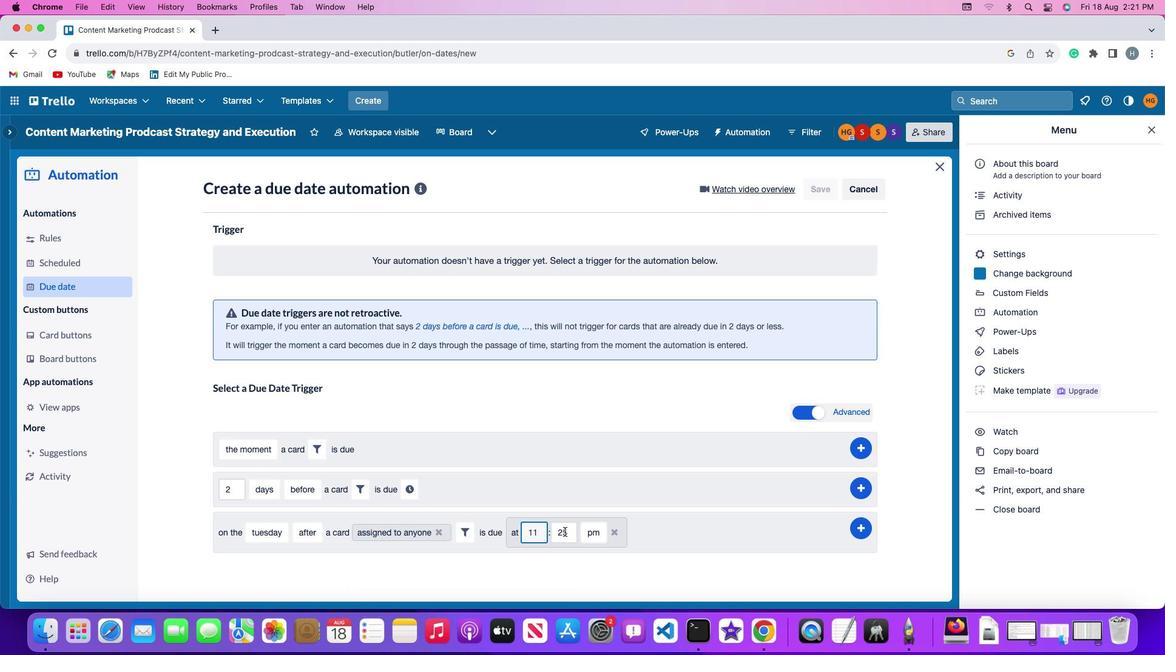 
Action: Mouse pressed left at (564, 532)
Screenshot: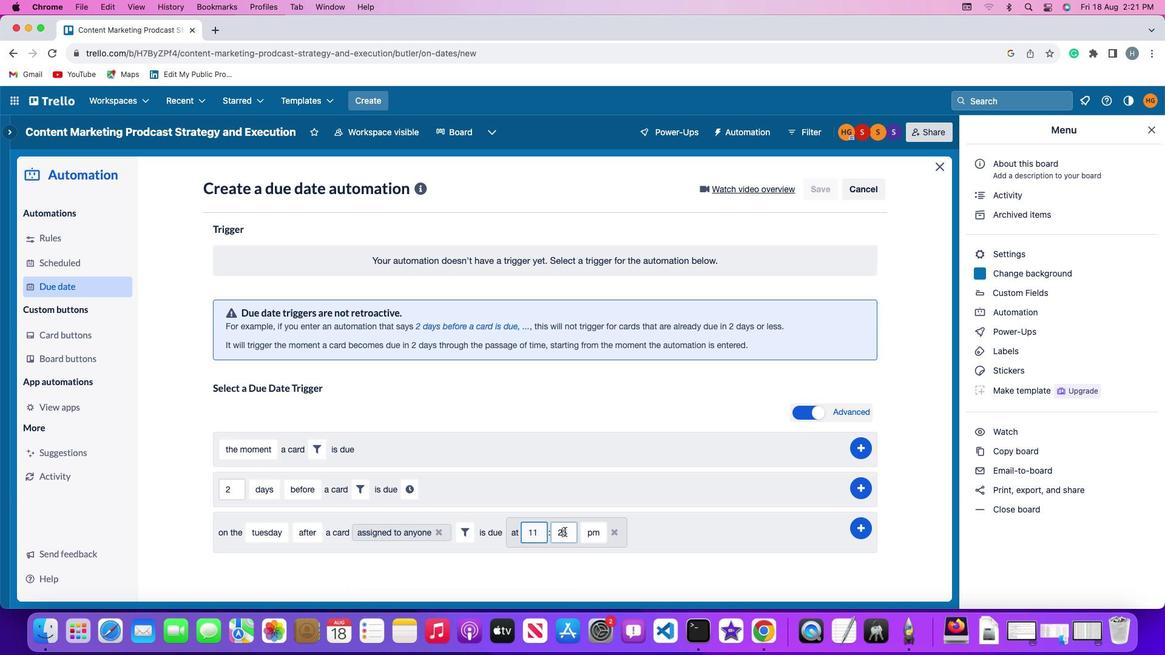 
Action: Mouse moved to (565, 532)
Screenshot: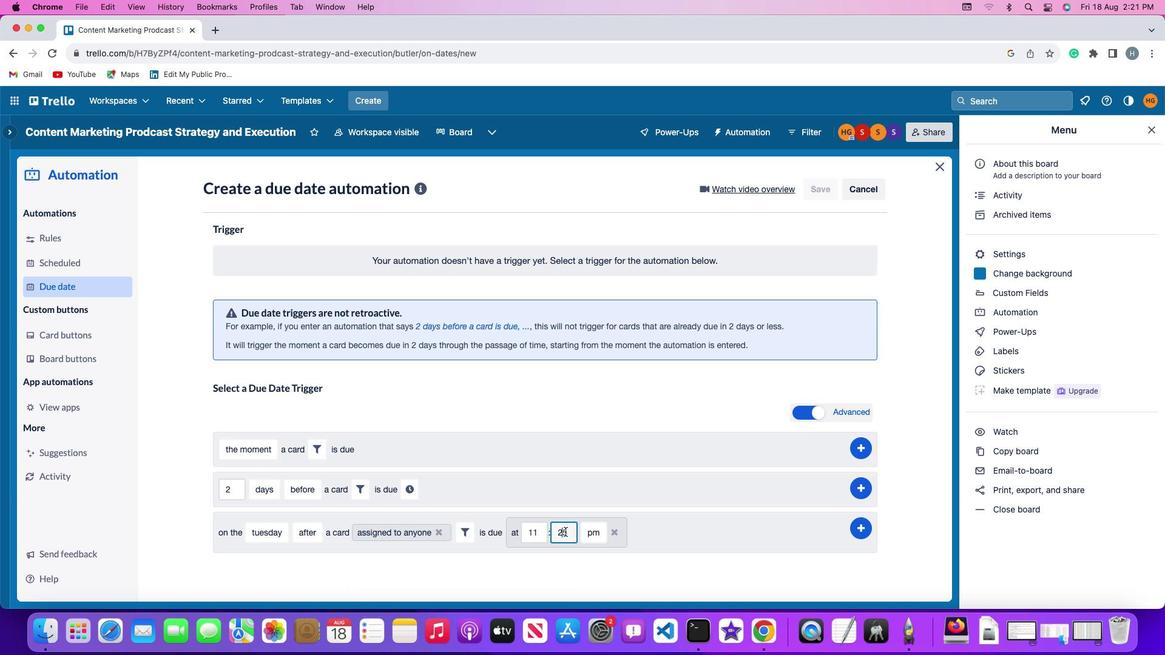 
Action: Key pressed Key.rightKey.backspaceKey.backspace'0''0'
Screenshot: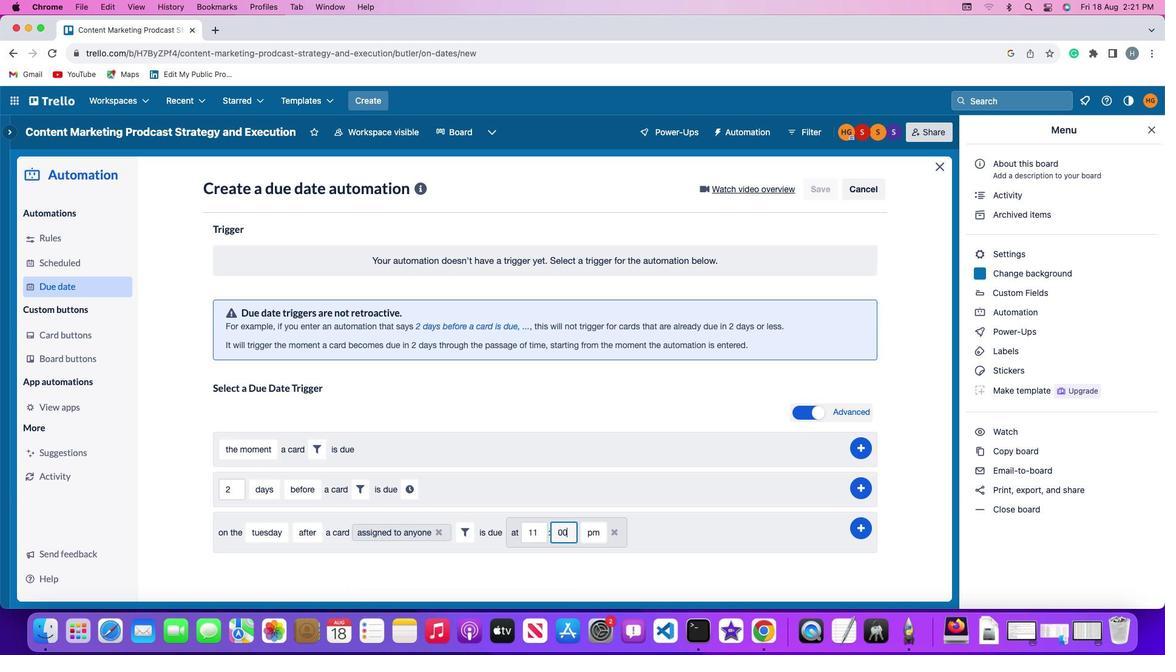 
Action: Mouse moved to (592, 532)
Screenshot: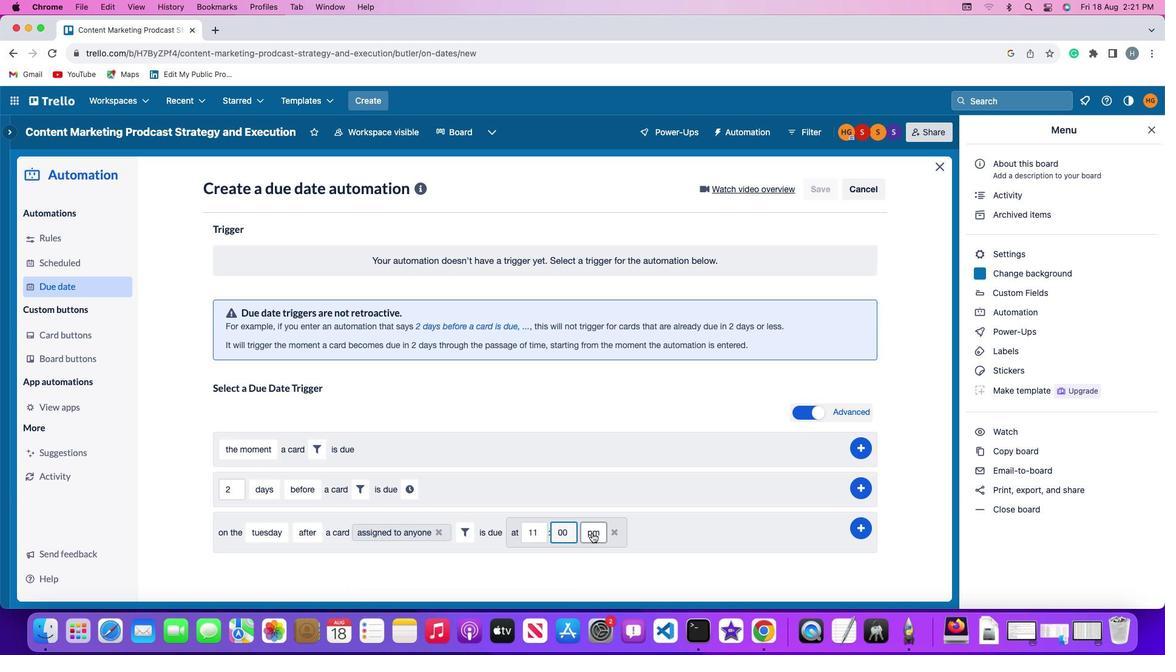 
Action: Mouse pressed left at (592, 532)
Screenshot: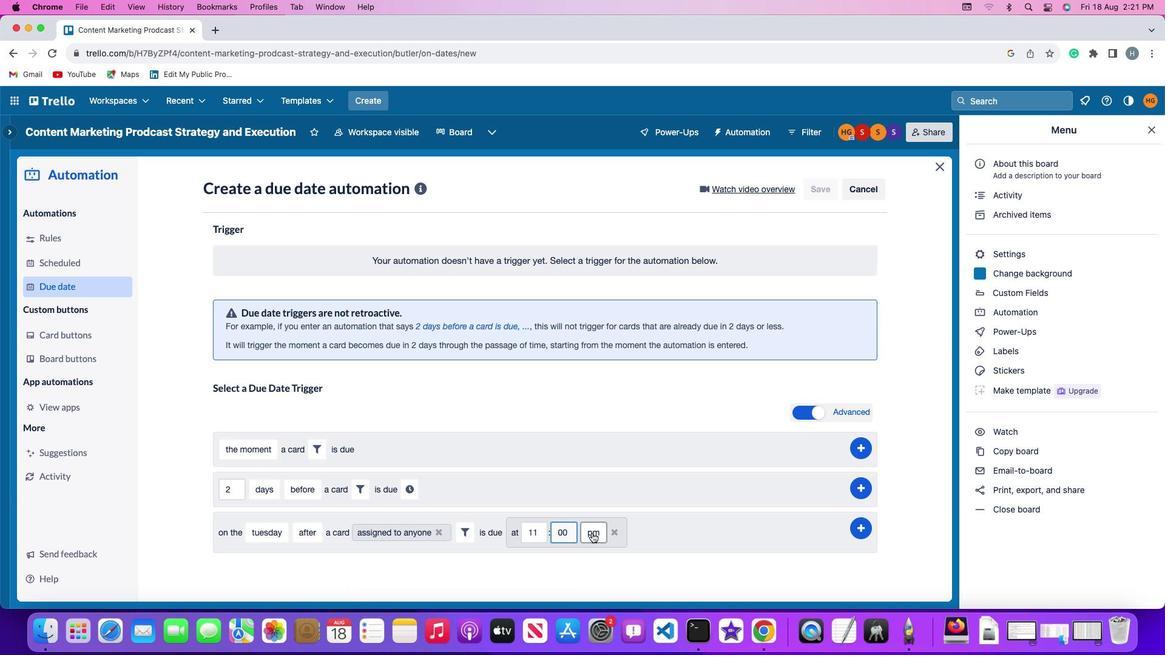 
Action: Mouse moved to (597, 560)
Screenshot: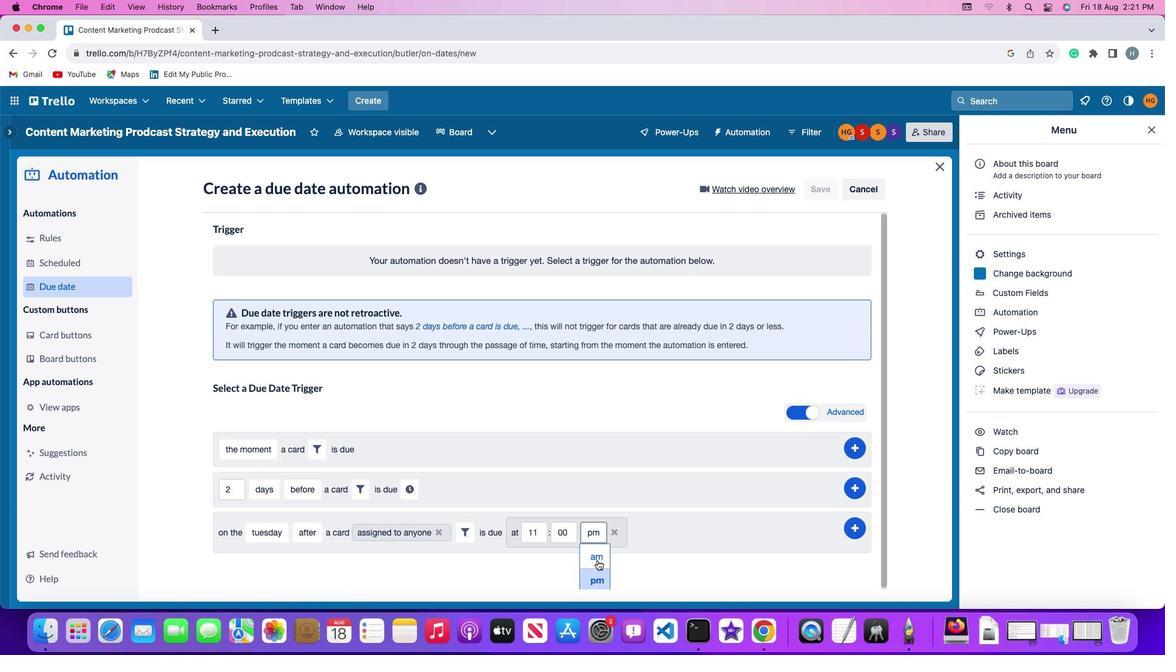 
Action: Mouse pressed left at (597, 560)
Screenshot: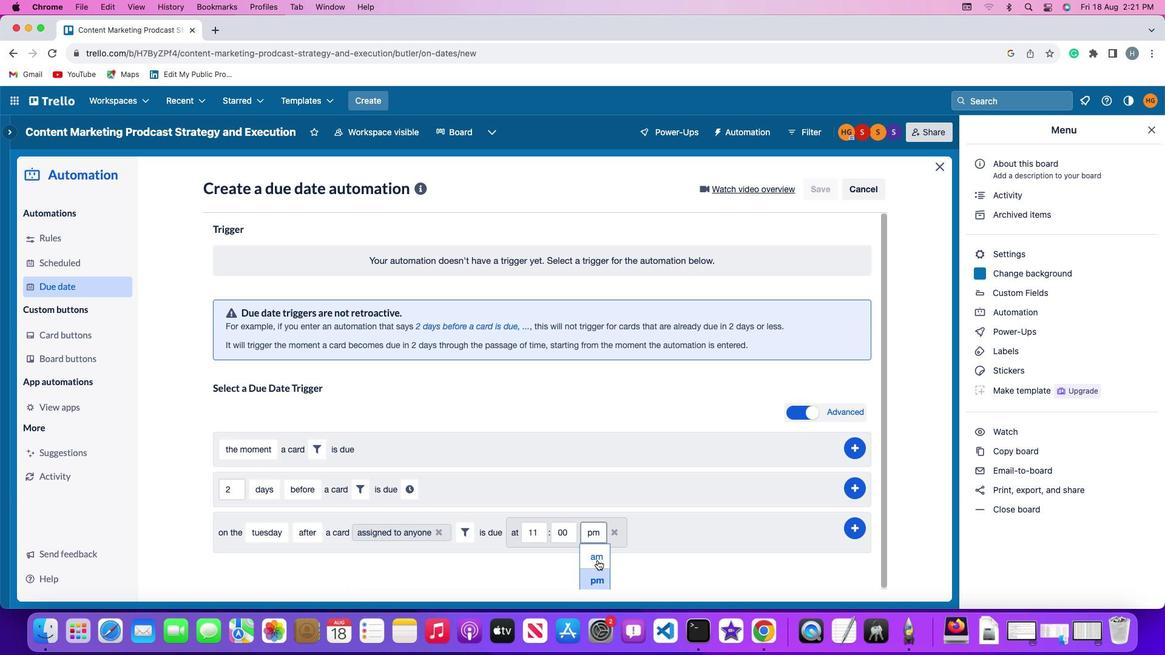 
Action: Mouse moved to (863, 523)
Screenshot: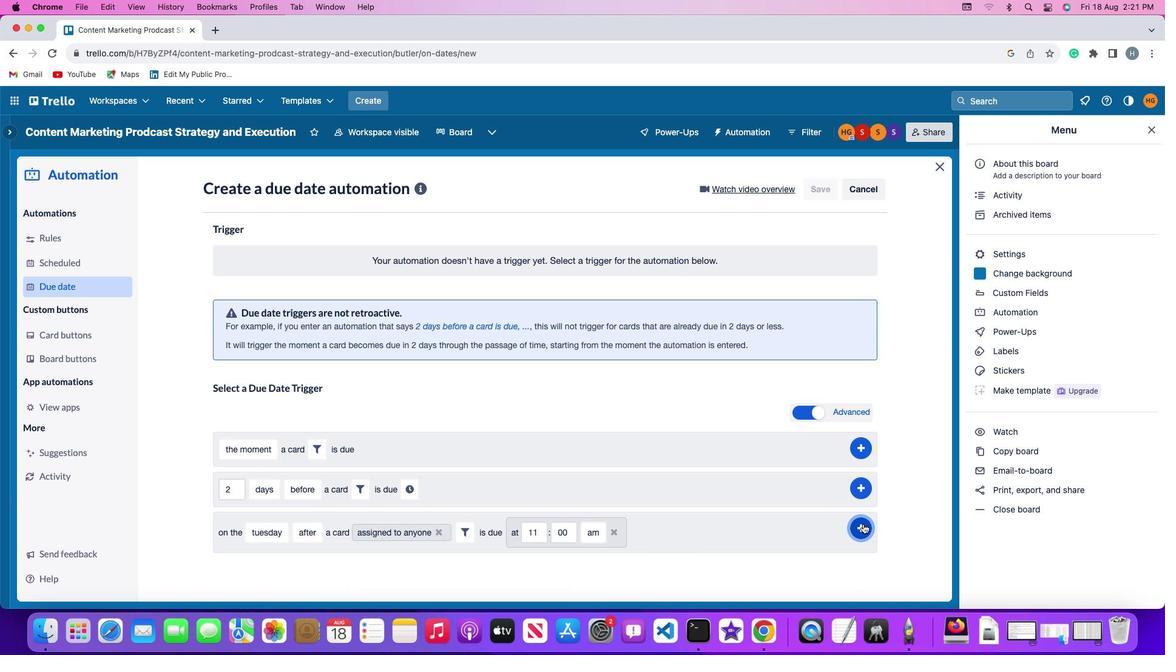 
Action: Mouse pressed left at (863, 523)
Screenshot: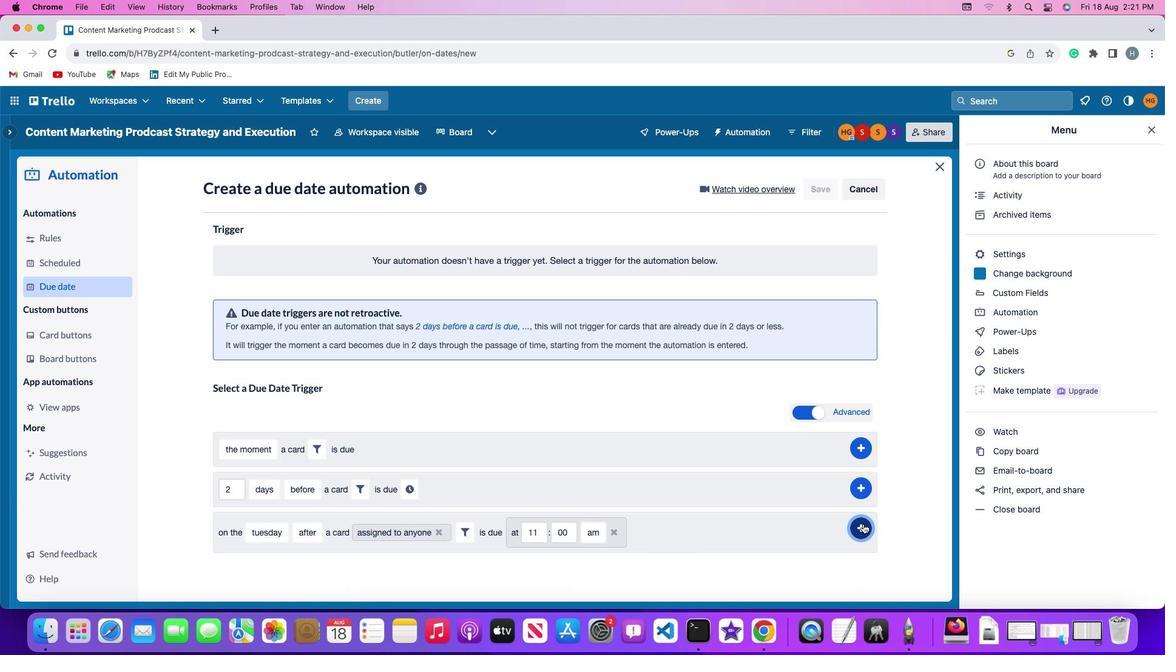 
Action: Mouse moved to (914, 433)
Screenshot: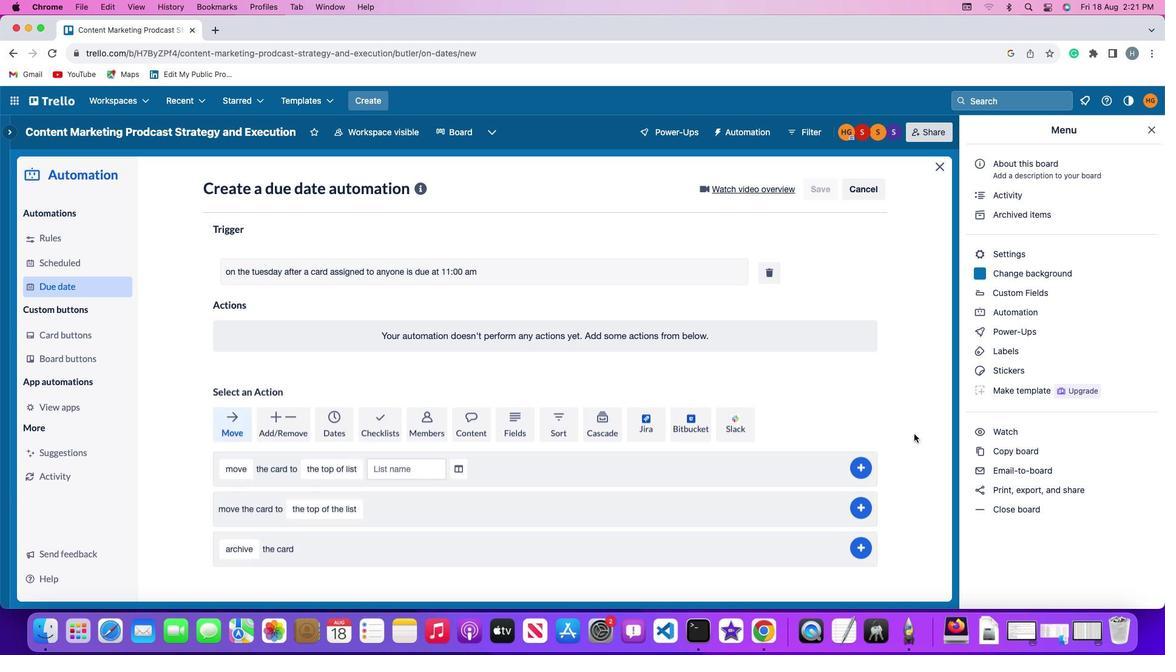 
